 Task: Create a due date automation trigger when advanced on, the moment a card is due add fields with custom field "Resume" set to a date in this month.
Action: Mouse moved to (1165, 360)
Screenshot: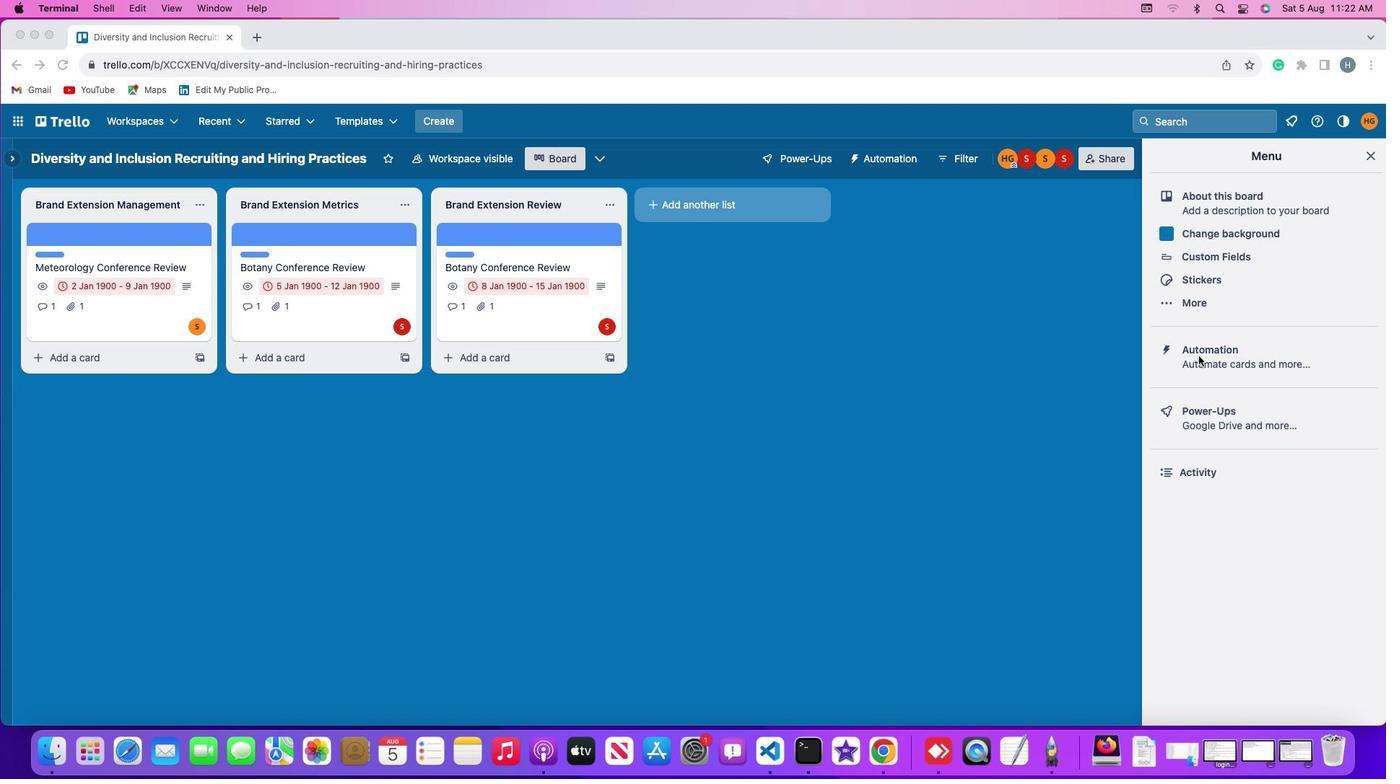 
Action: Mouse pressed left at (1165, 360)
Screenshot: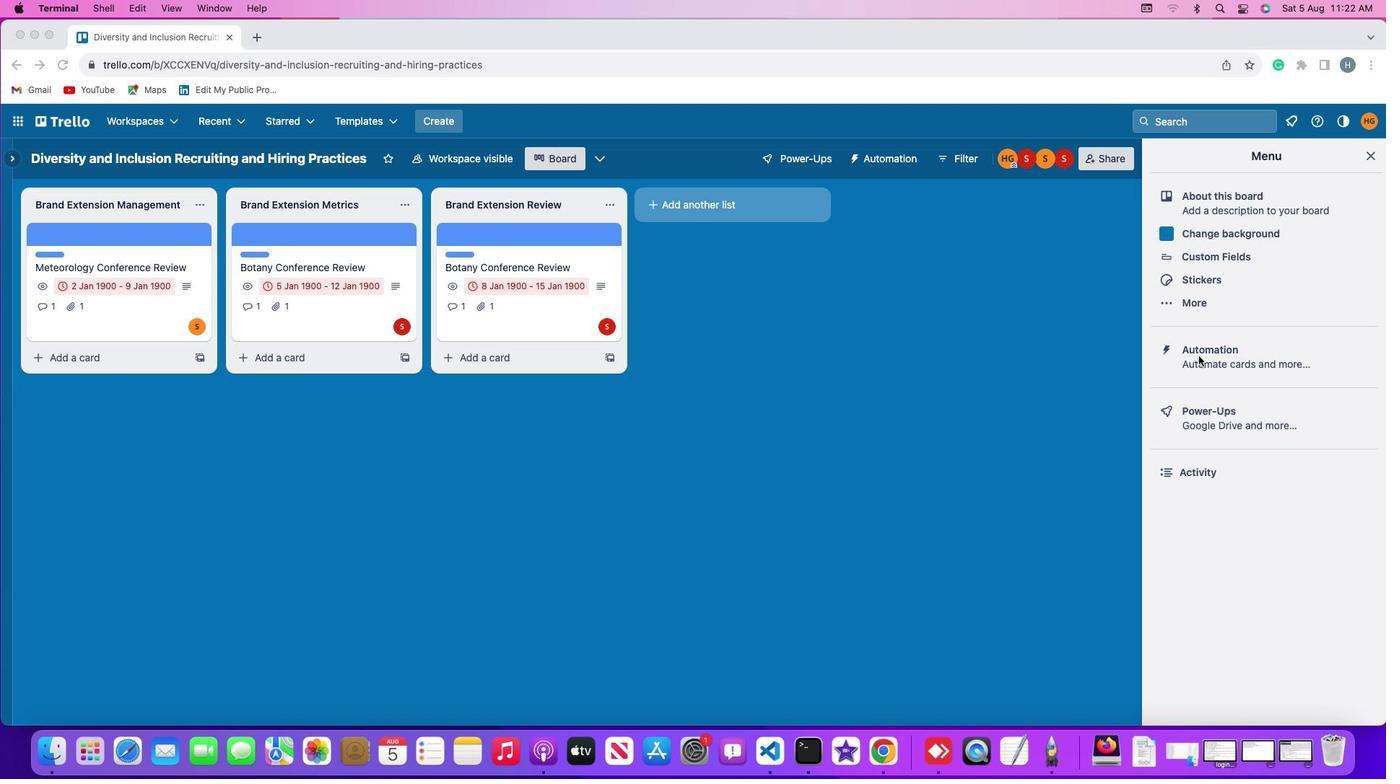
Action: Mouse pressed left at (1165, 360)
Screenshot: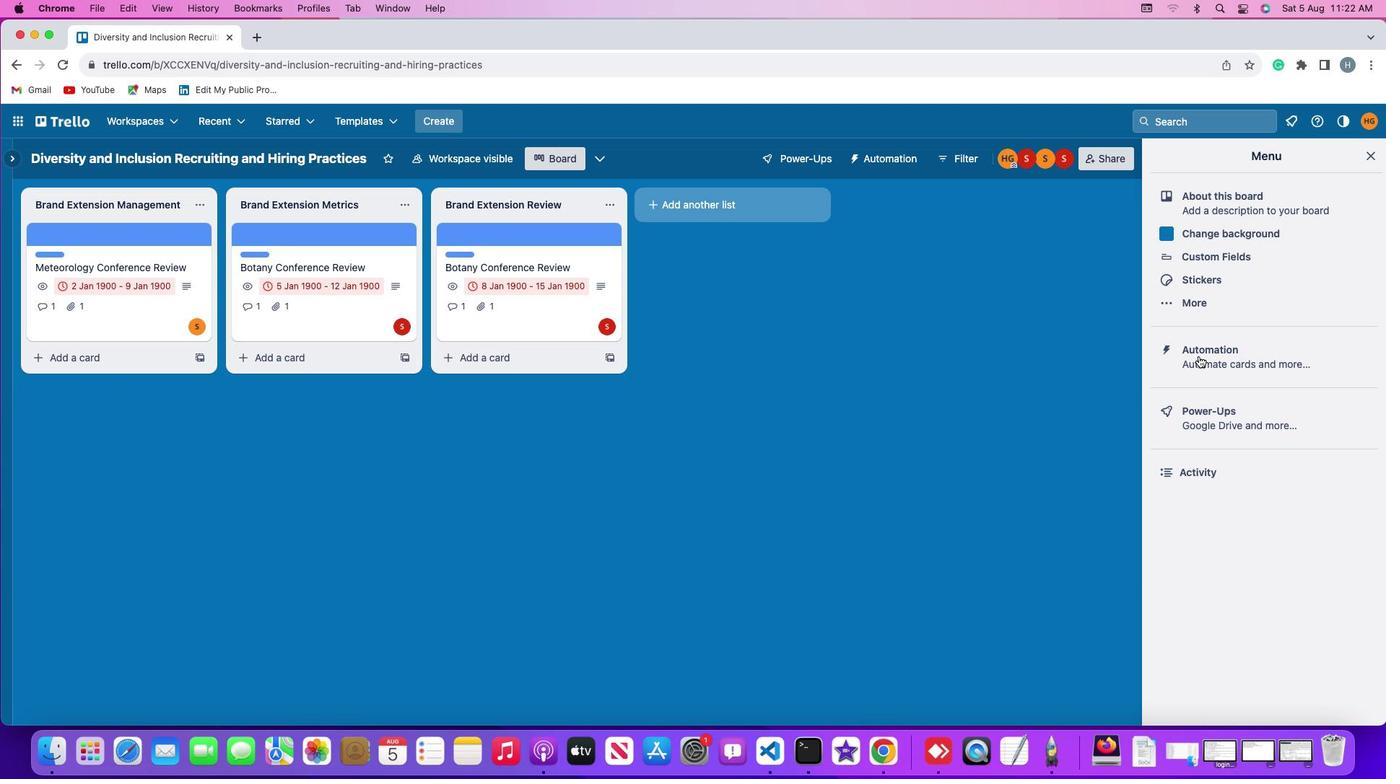 
Action: Mouse moved to (103, 349)
Screenshot: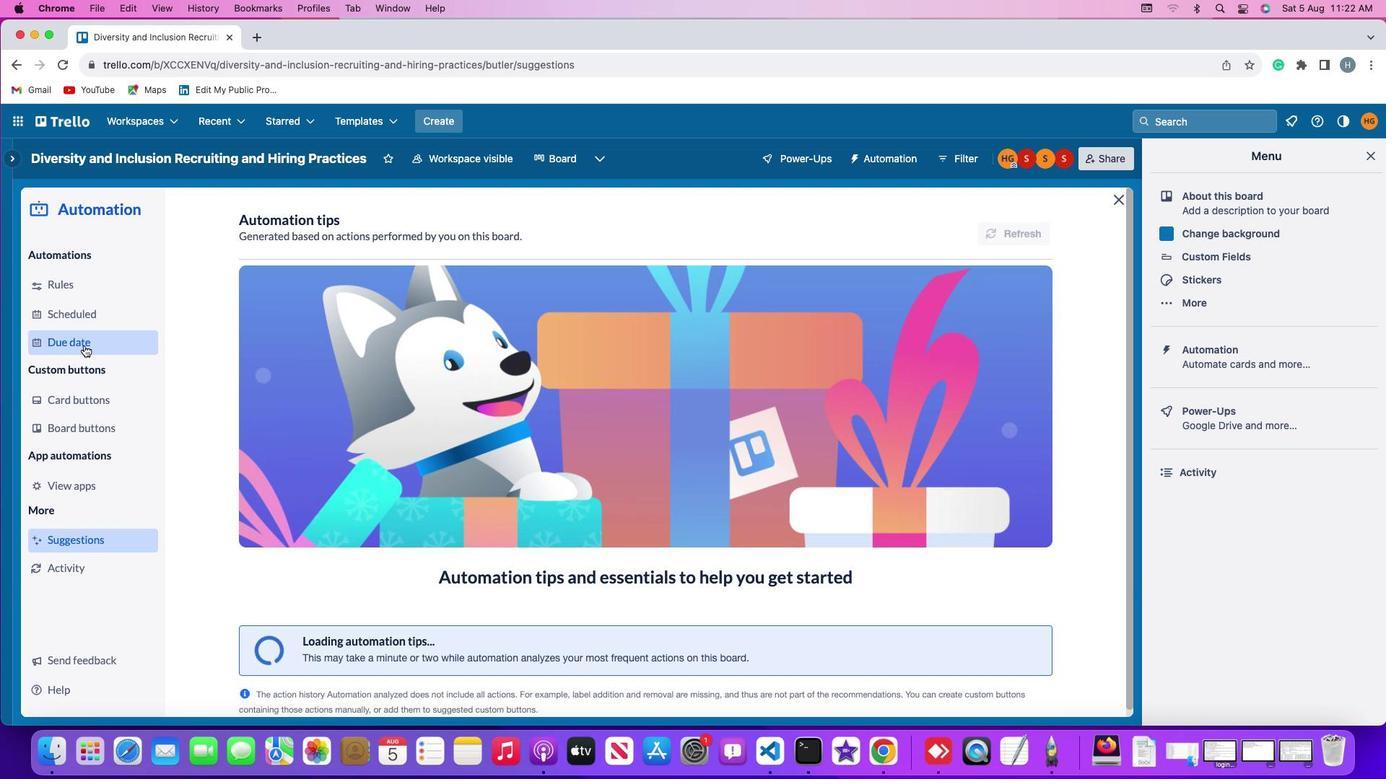 
Action: Mouse pressed left at (103, 349)
Screenshot: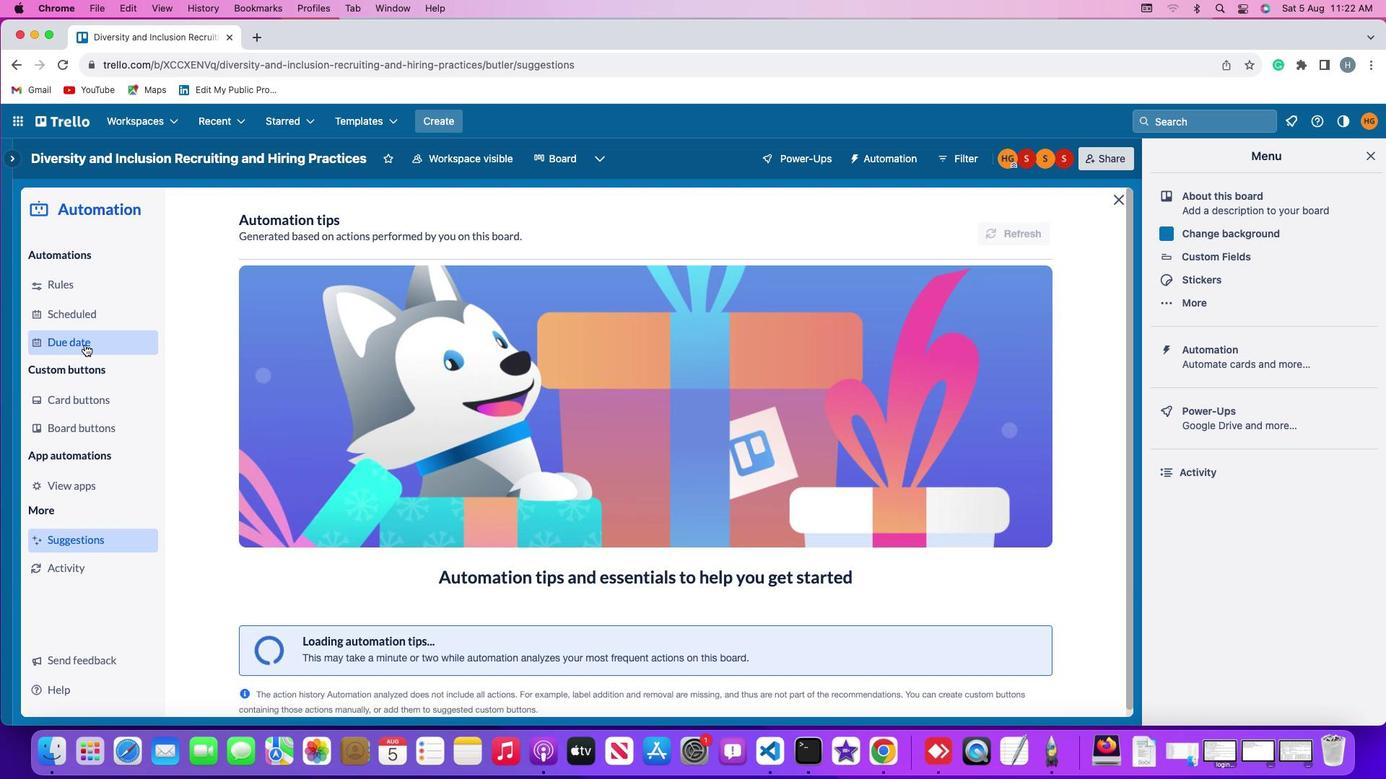 
Action: Mouse moved to (980, 227)
Screenshot: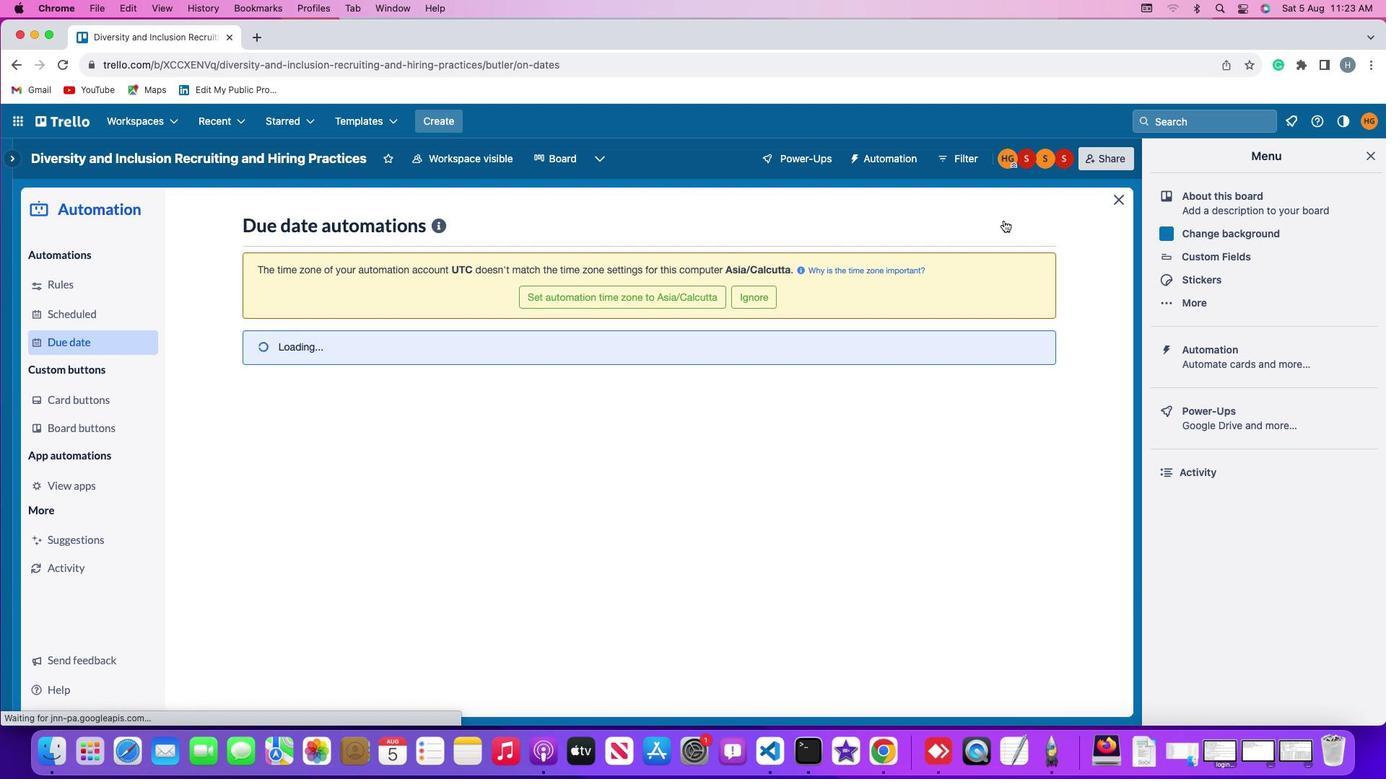 
Action: Mouse pressed left at (980, 227)
Screenshot: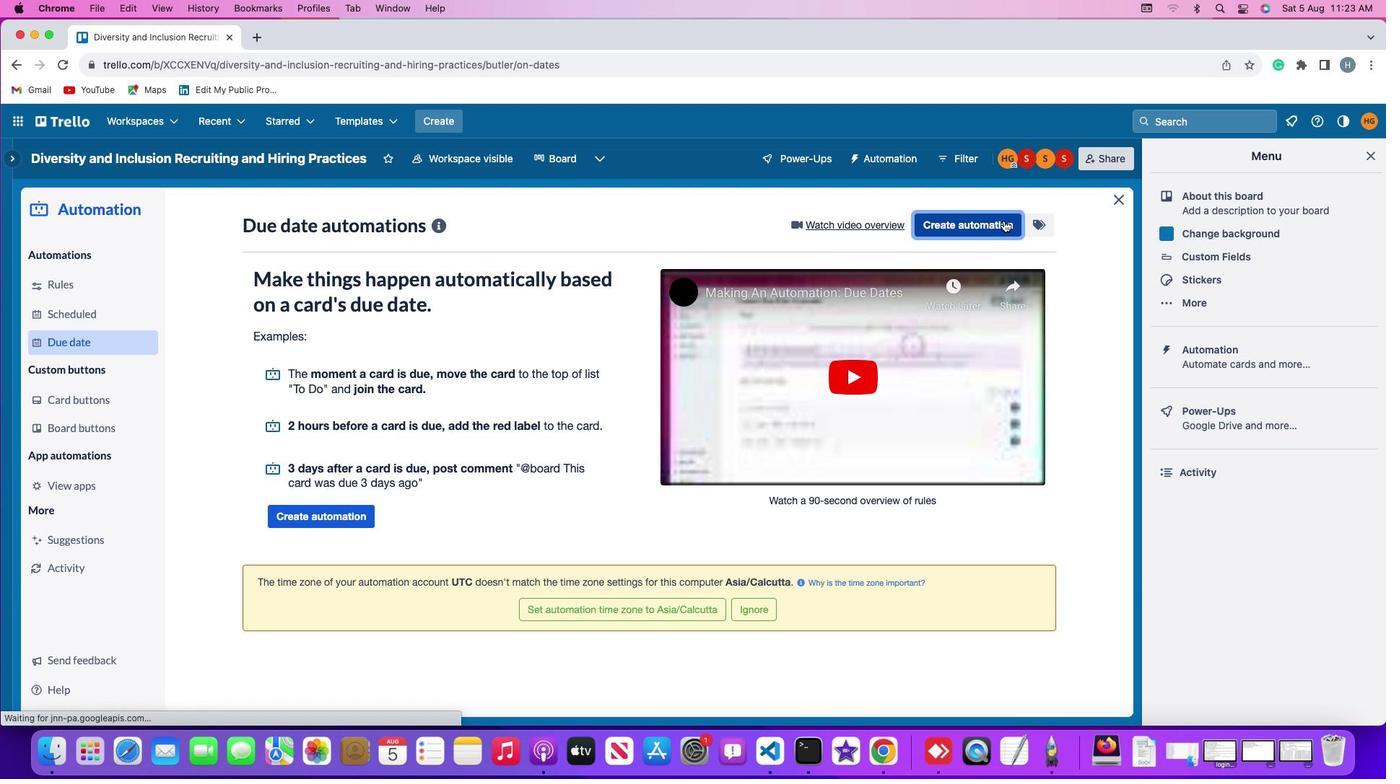 
Action: Mouse moved to (633, 367)
Screenshot: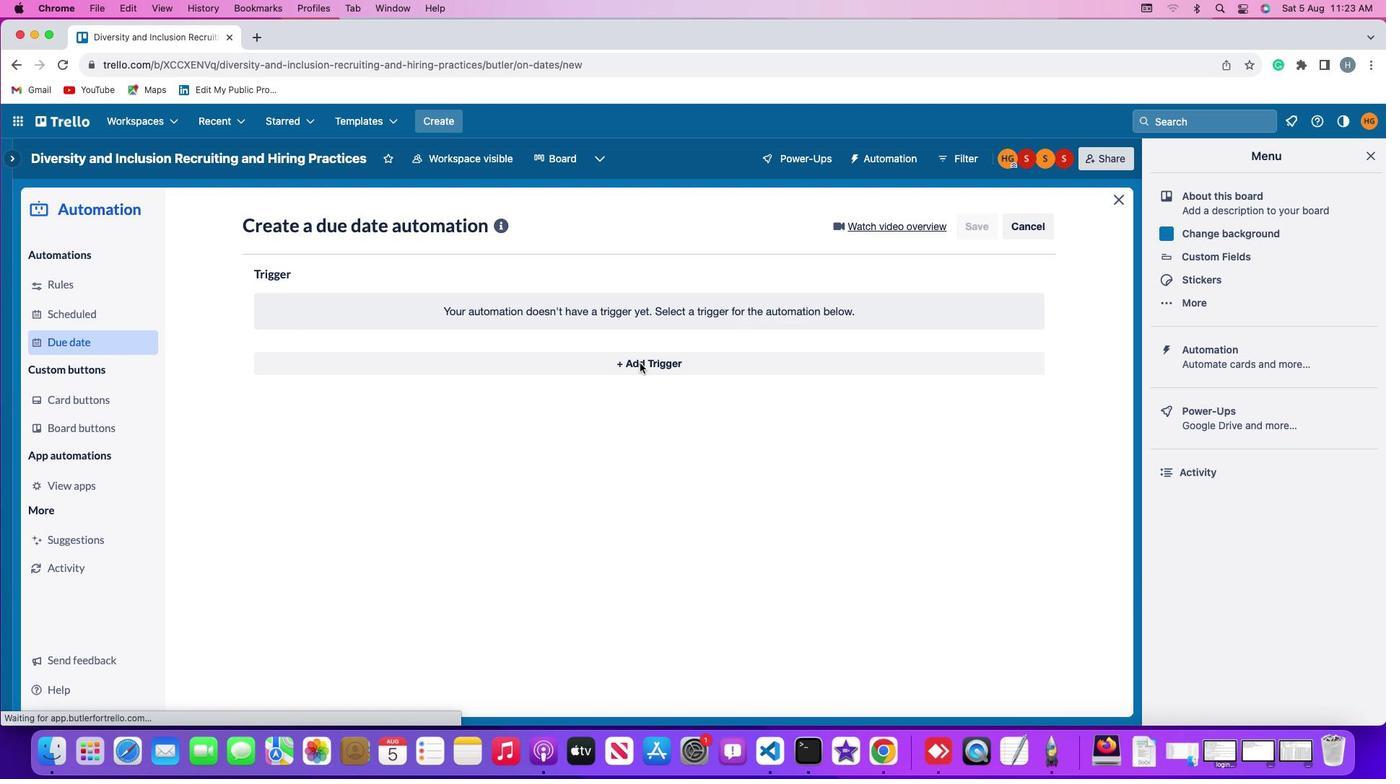 
Action: Mouse pressed left at (633, 367)
Screenshot: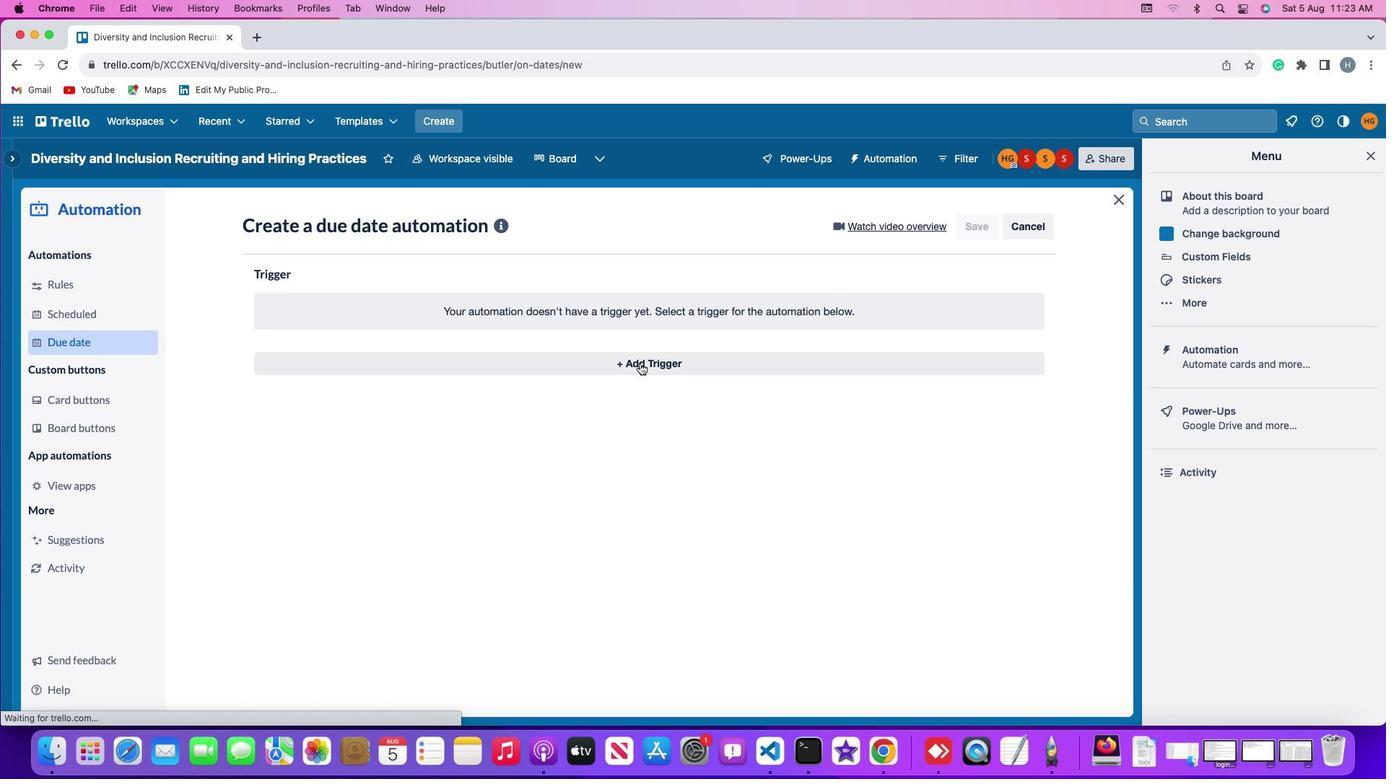 
Action: Mouse moved to (301, 532)
Screenshot: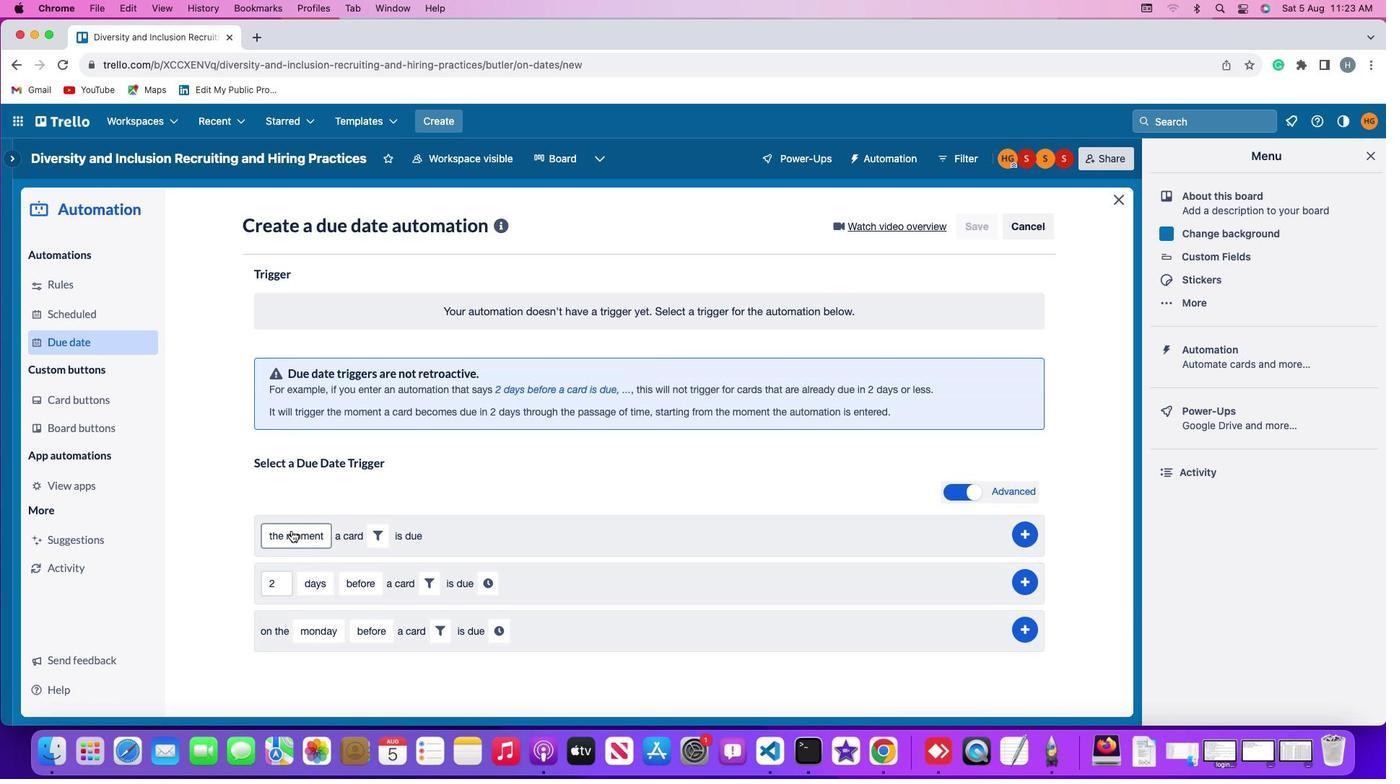 
Action: Mouse pressed left at (301, 532)
Screenshot: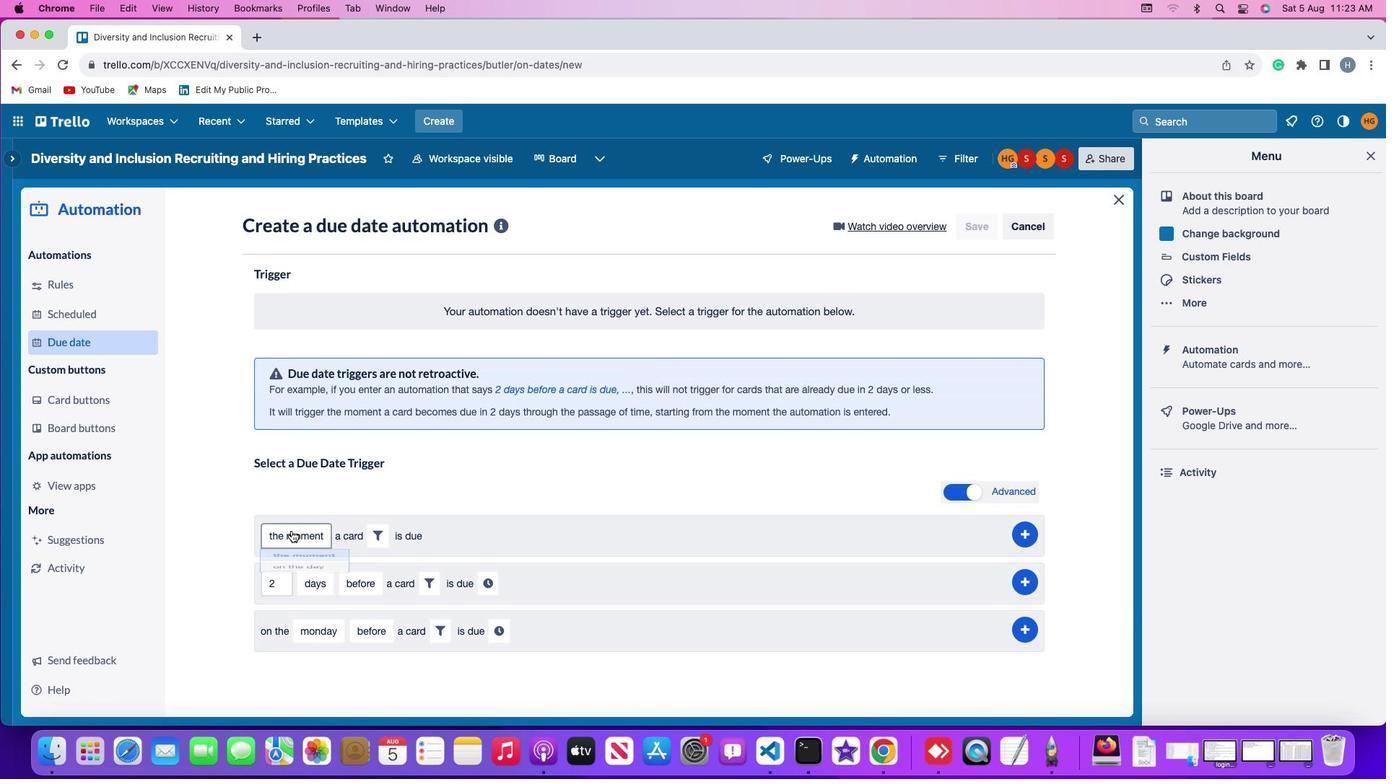 
Action: Mouse moved to (319, 559)
Screenshot: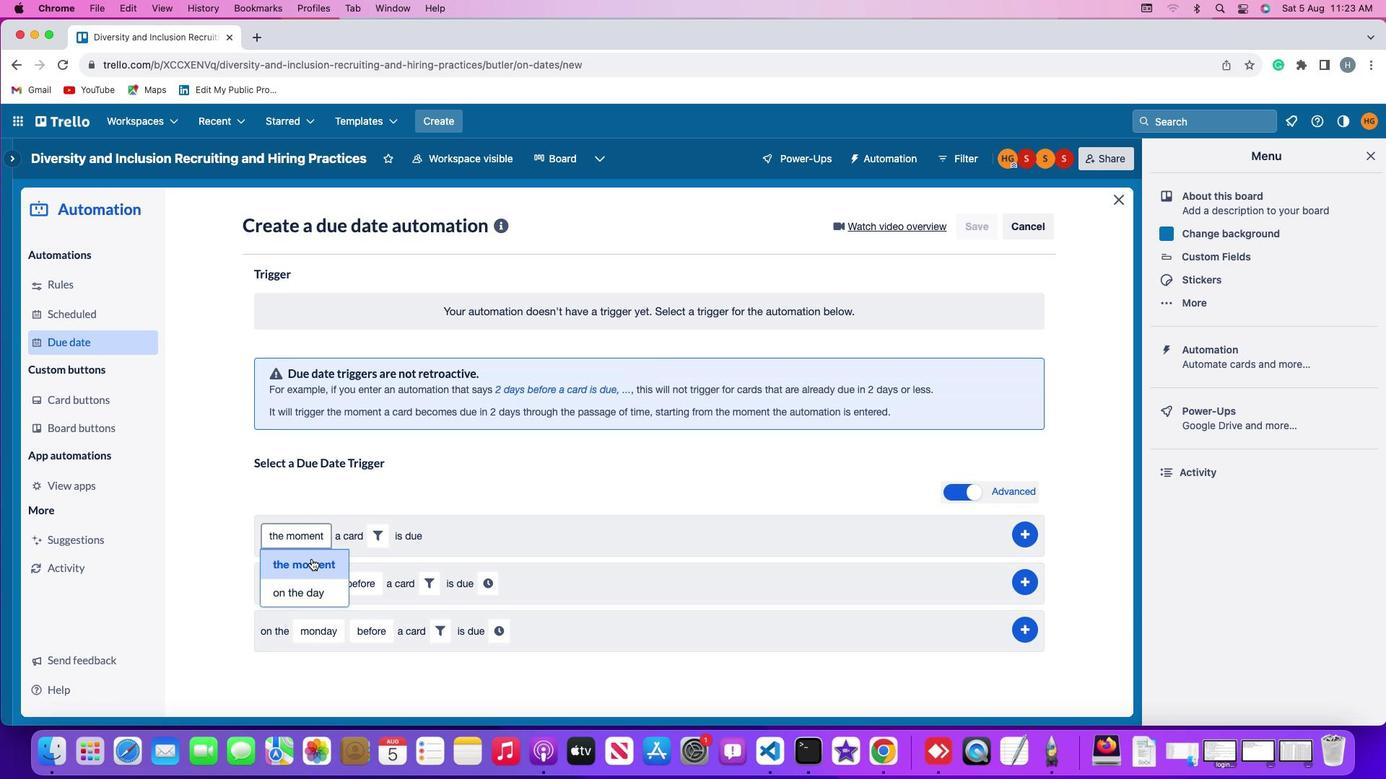 
Action: Mouse pressed left at (319, 559)
Screenshot: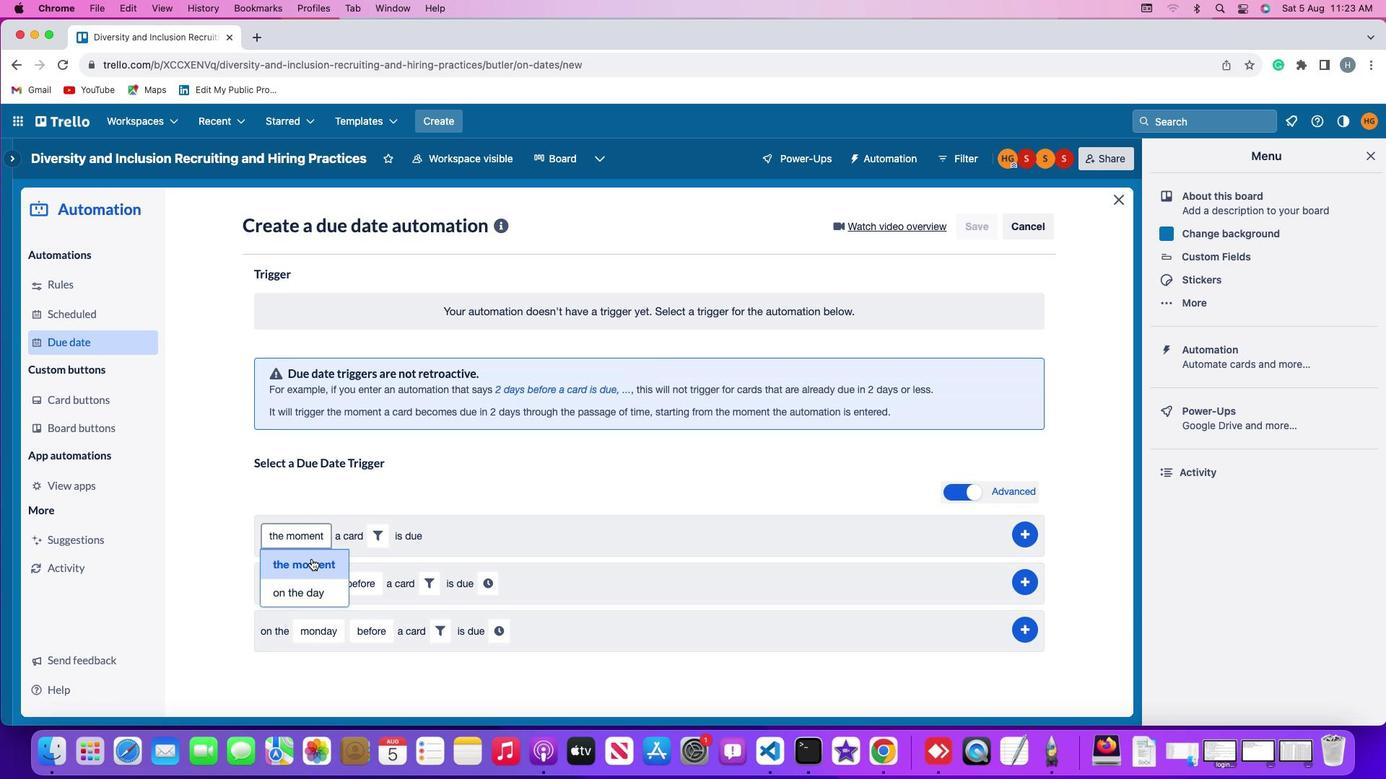 
Action: Mouse moved to (385, 537)
Screenshot: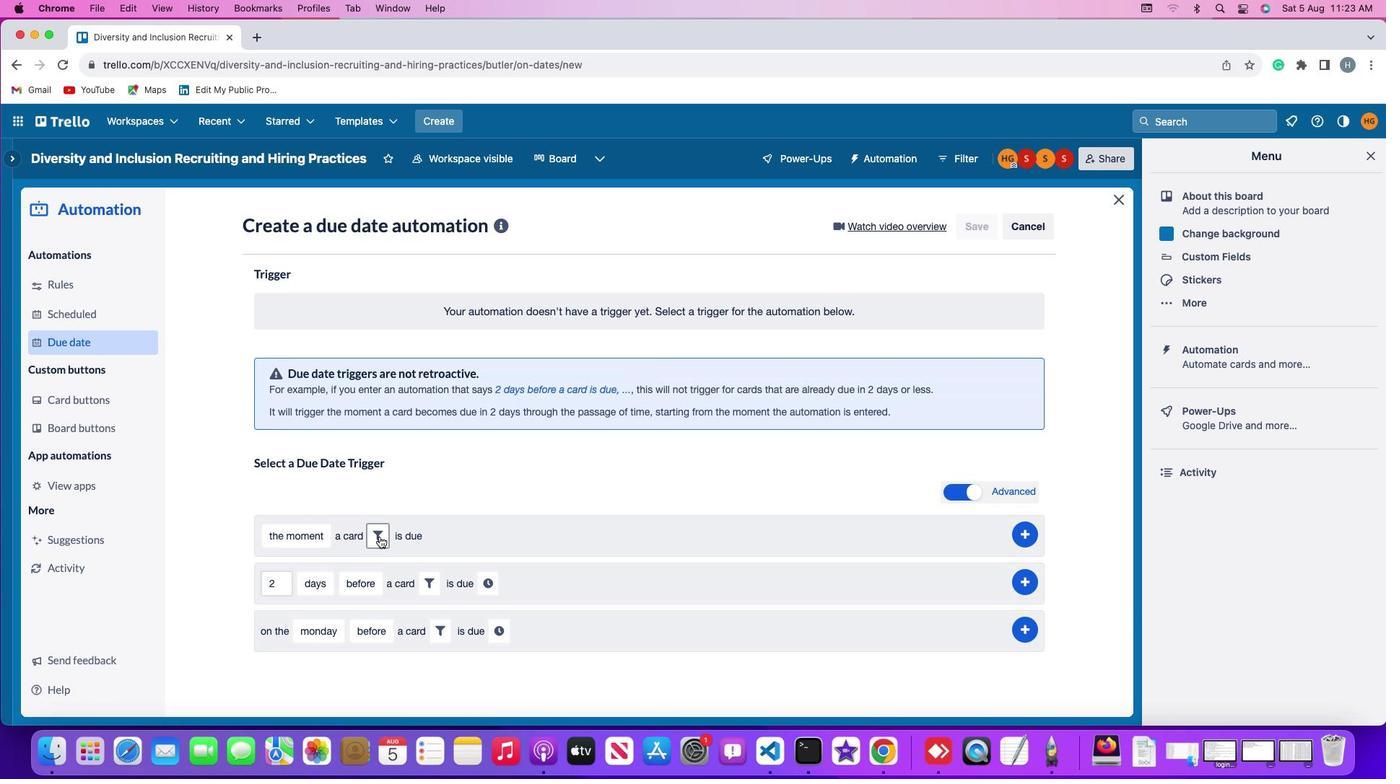 
Action: Mouse pressed left at (385, 537)
Screenshot: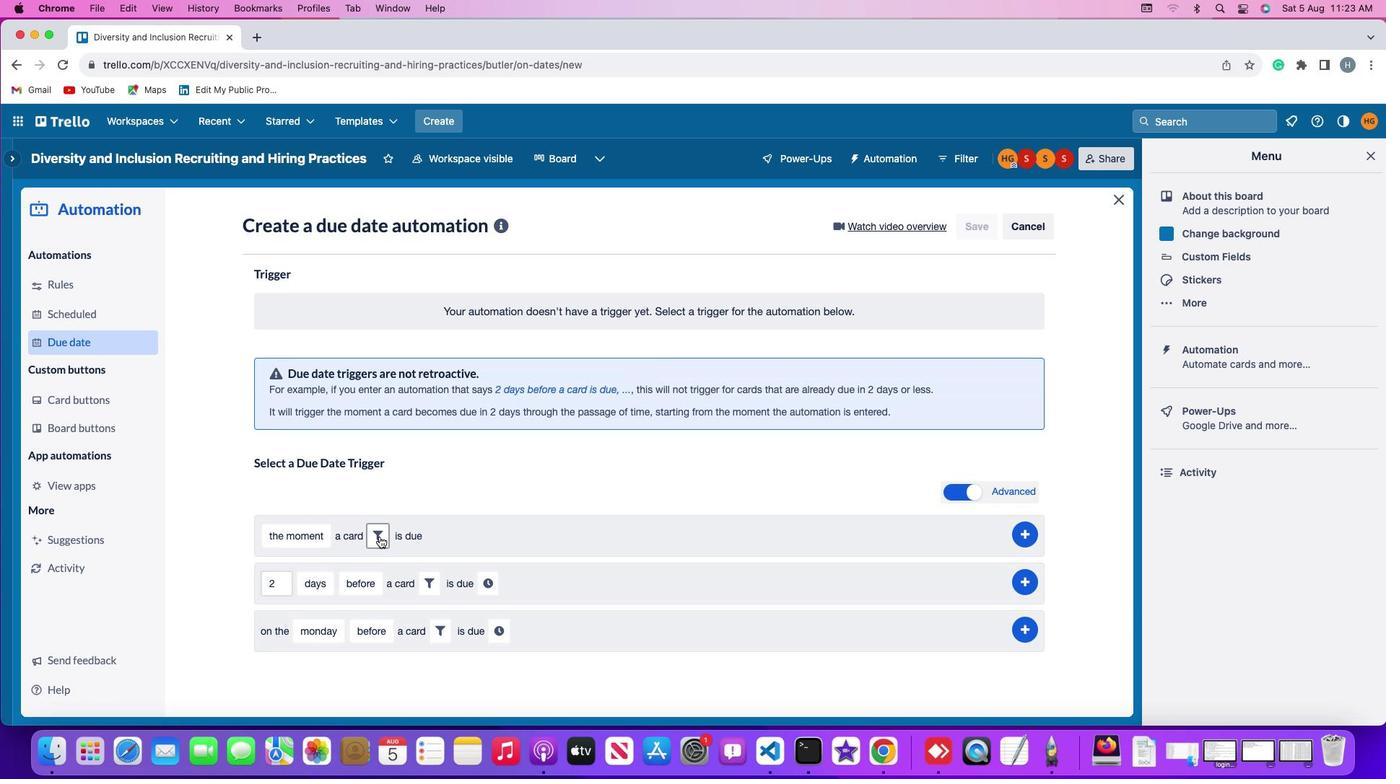 
Action: Mouse moved to (615, 580)
Screenshot: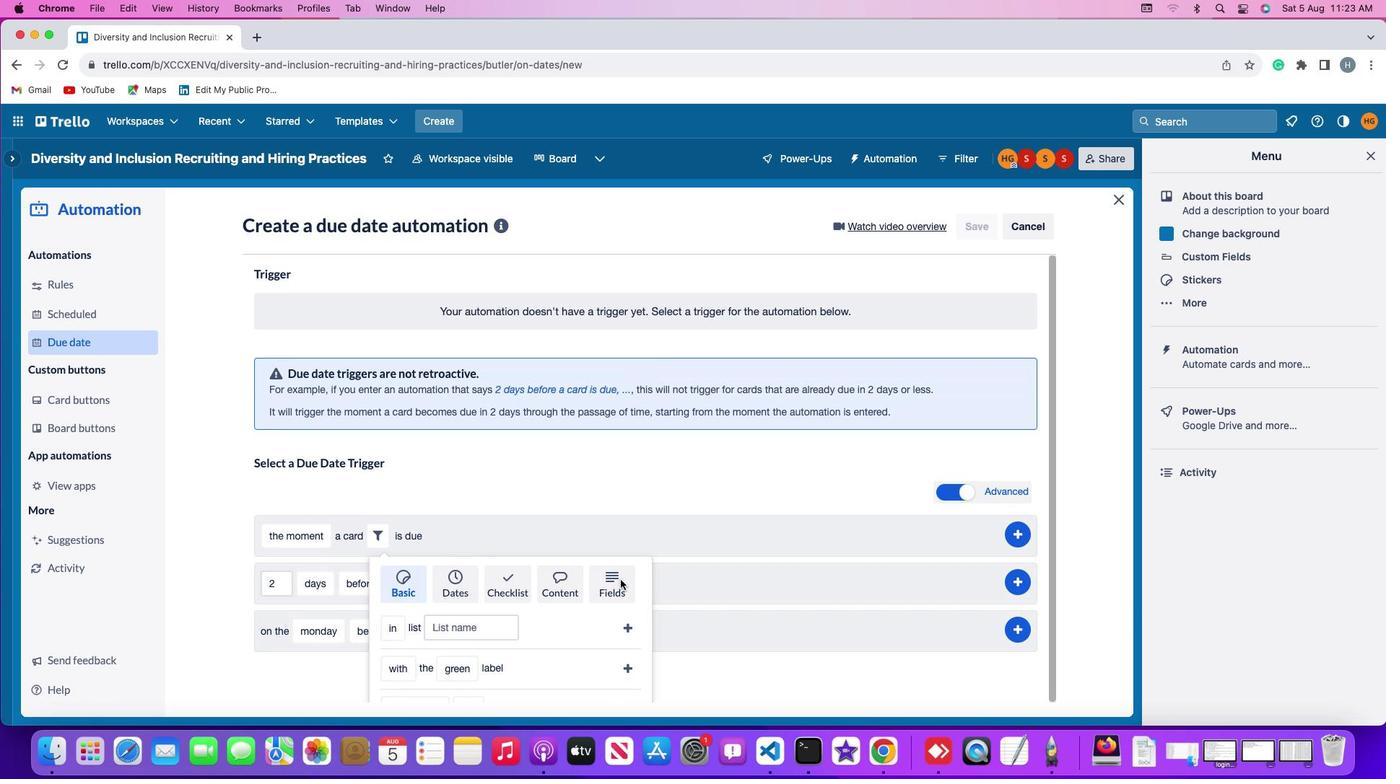 
Action: Mouse pressed left at (615, 580)
Screenshot: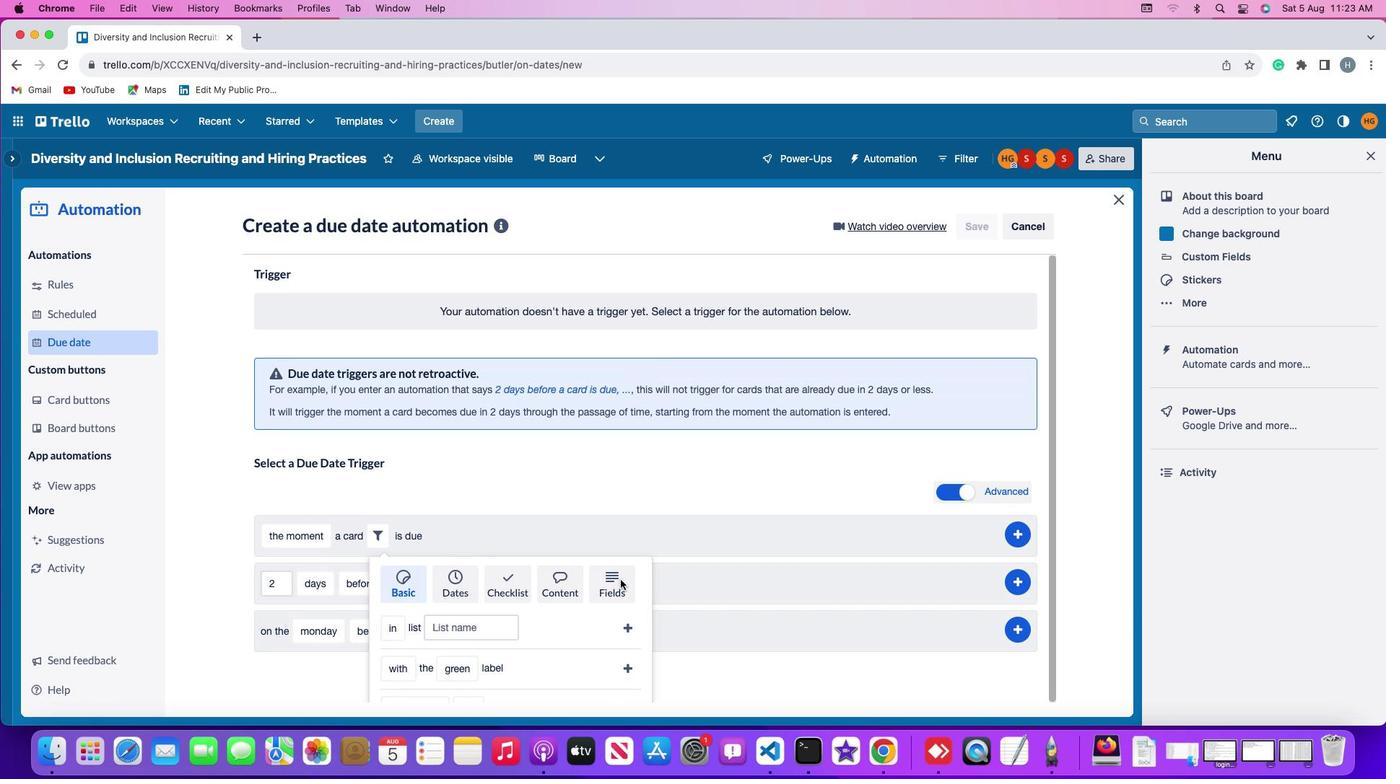 
Action: Mouse scrolled (615, 580) with delta (23, 10)
Screenshot: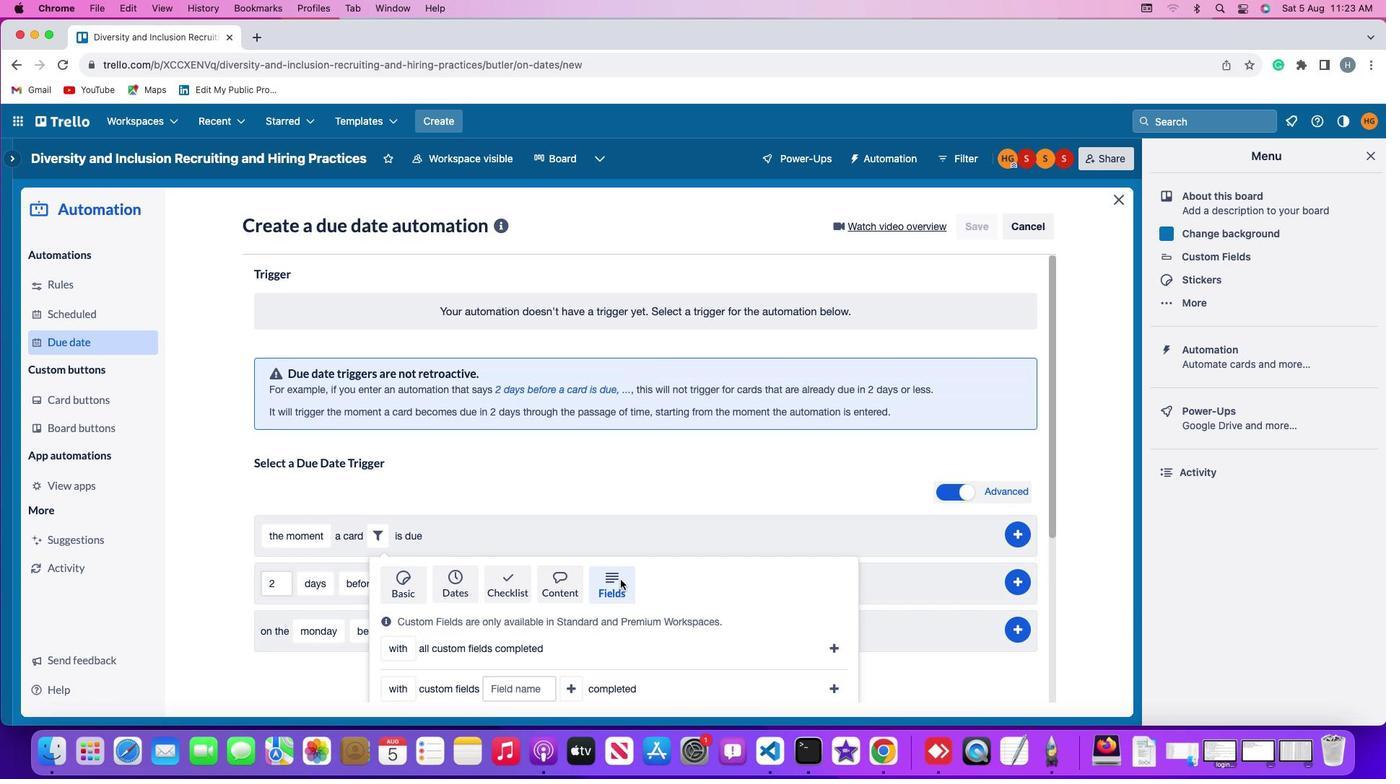
Action: Mouse scrolled (615, 580) with delta (23, 10)
Screenshot: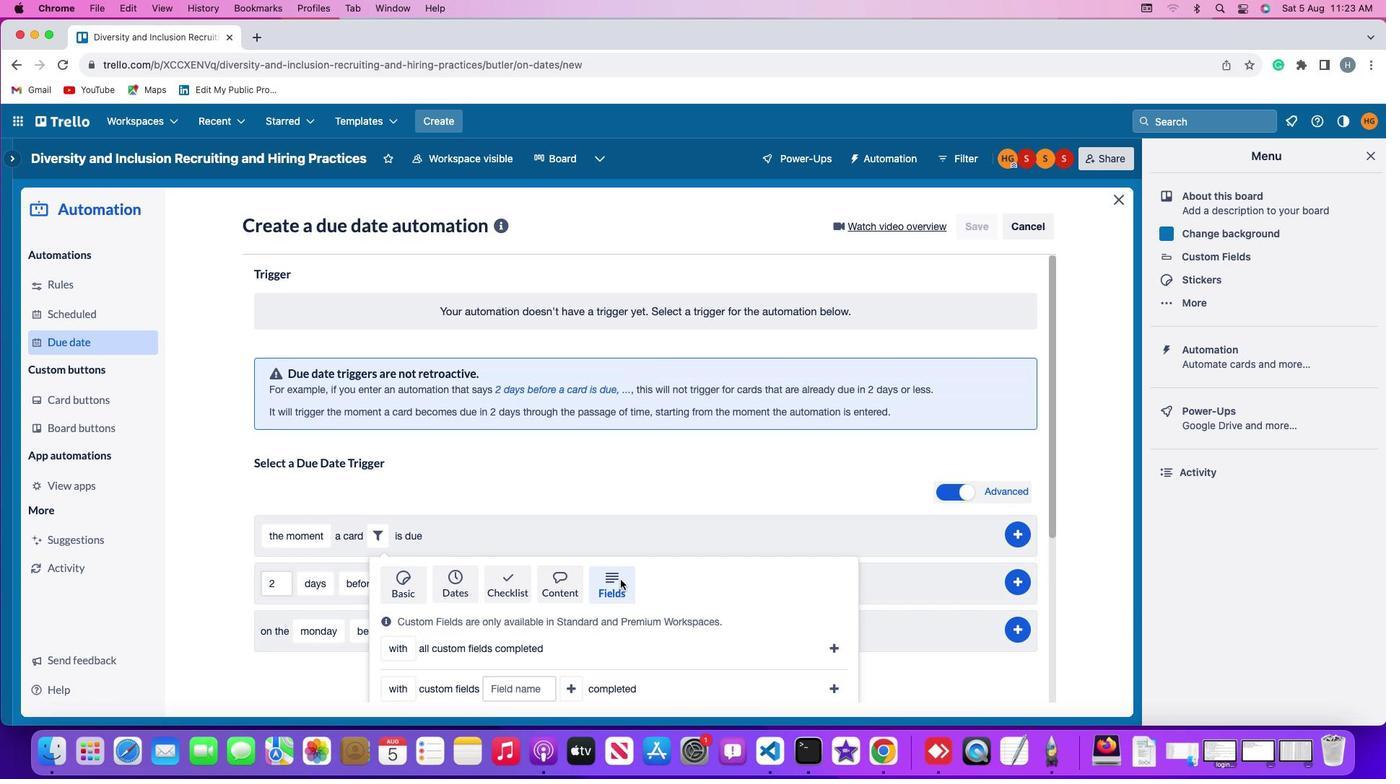 
Action: Mouse scrolled (615, 580) with delta (23, 7)
Screenshot: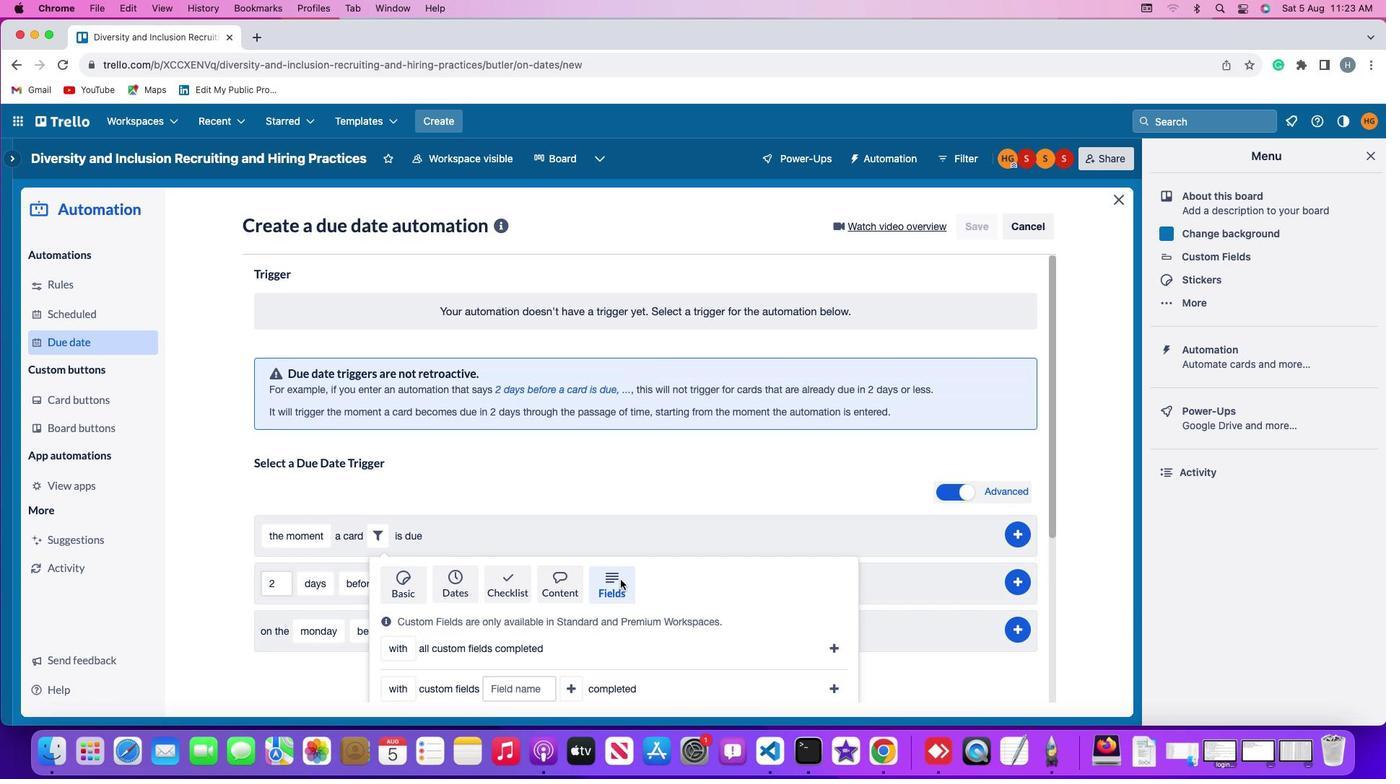
Action: Mouse scrolled (615, 580) with delta (23, 7)
Screenshot: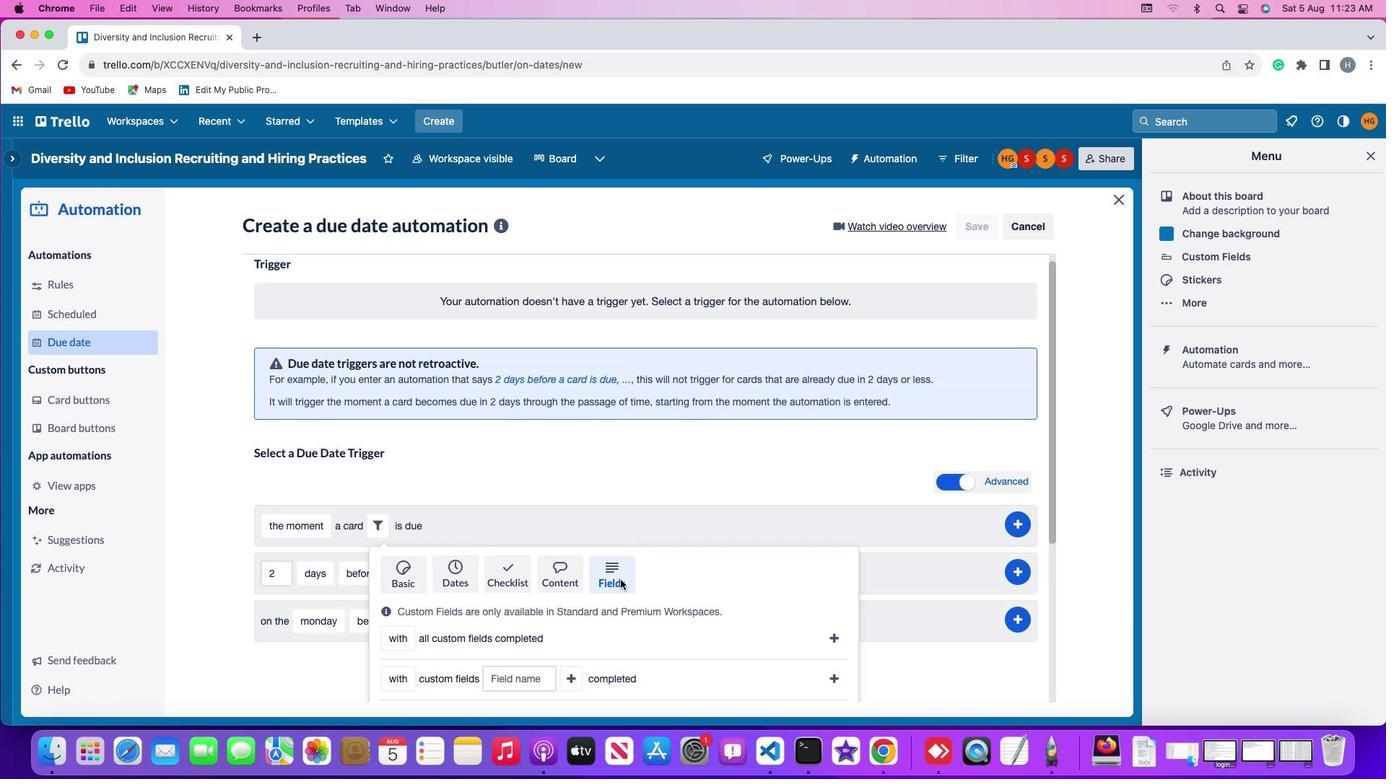 
Action: Mouse scrolled (615, 580) with delta (23, 6)
Screenshot: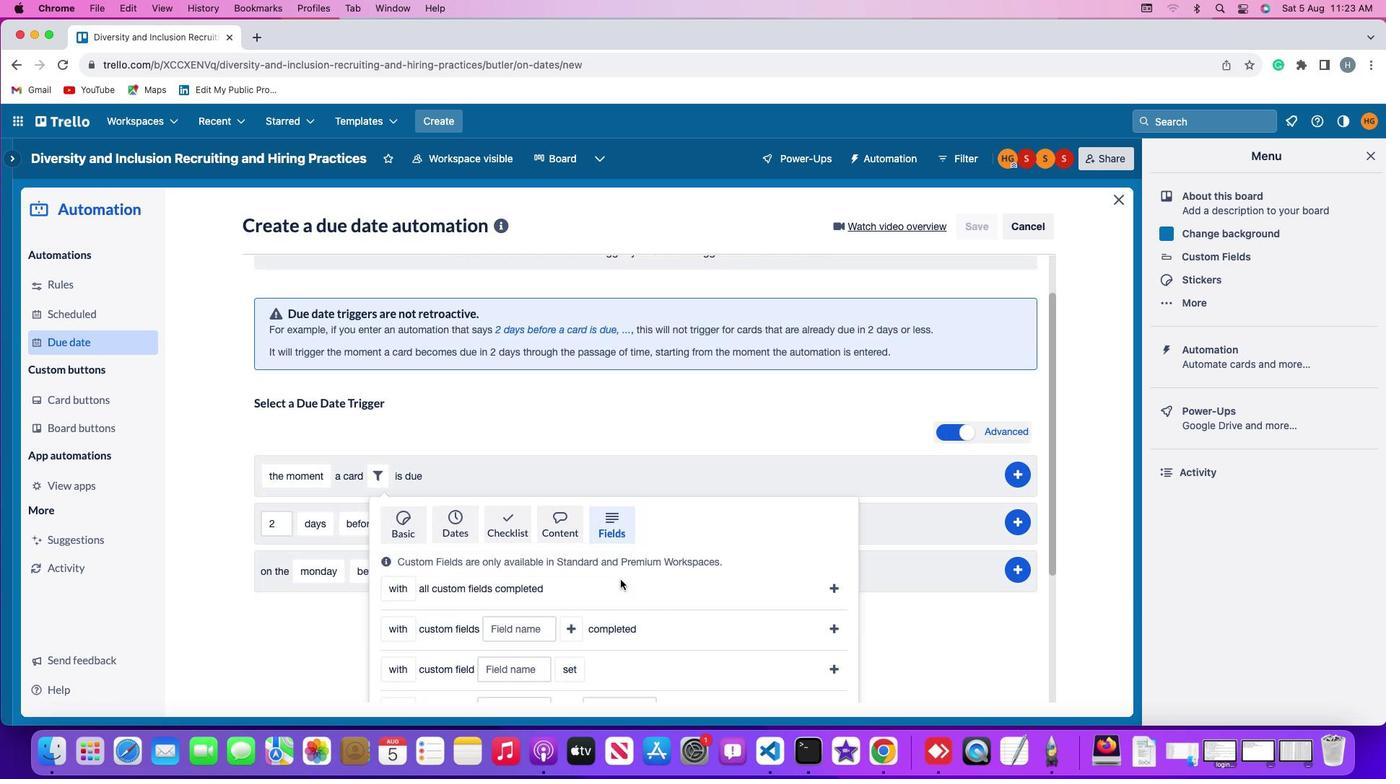
Action: Mouse scrolled (615, 580) with delta (23, 5)
Screenshot: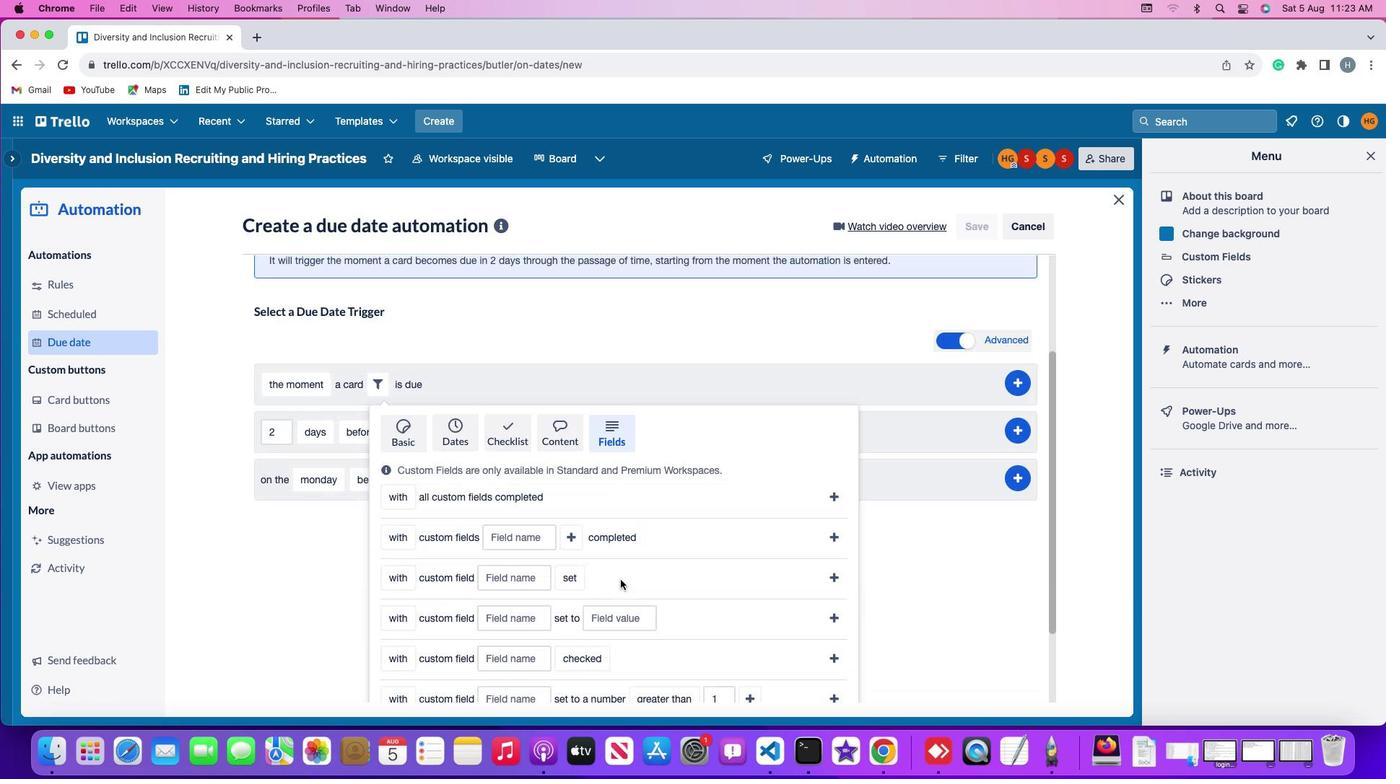 
Action: Mouse scrolled (615, 580) with delta (23, 10)
Screenshot: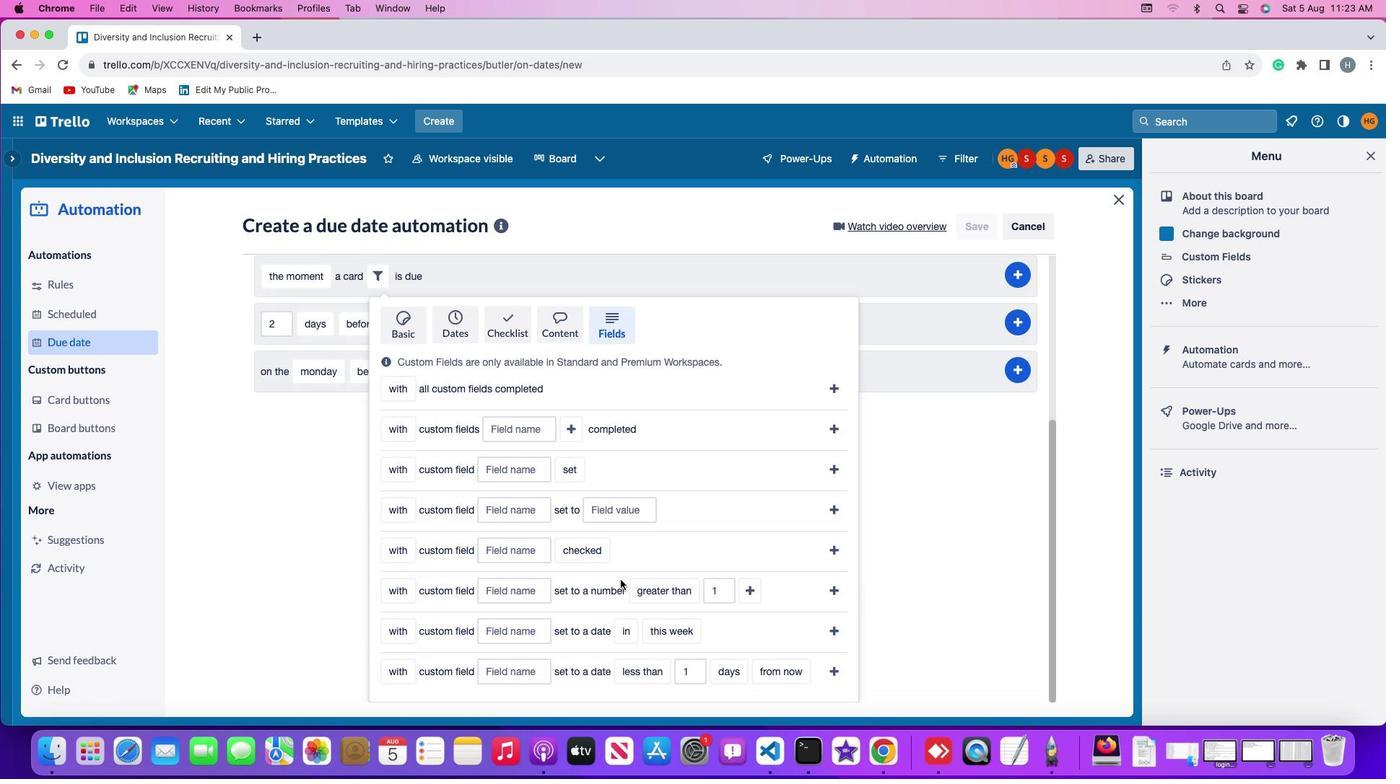 
Action: Mouse scrolled (615, 580) with delta (23, 10)
Screenshot: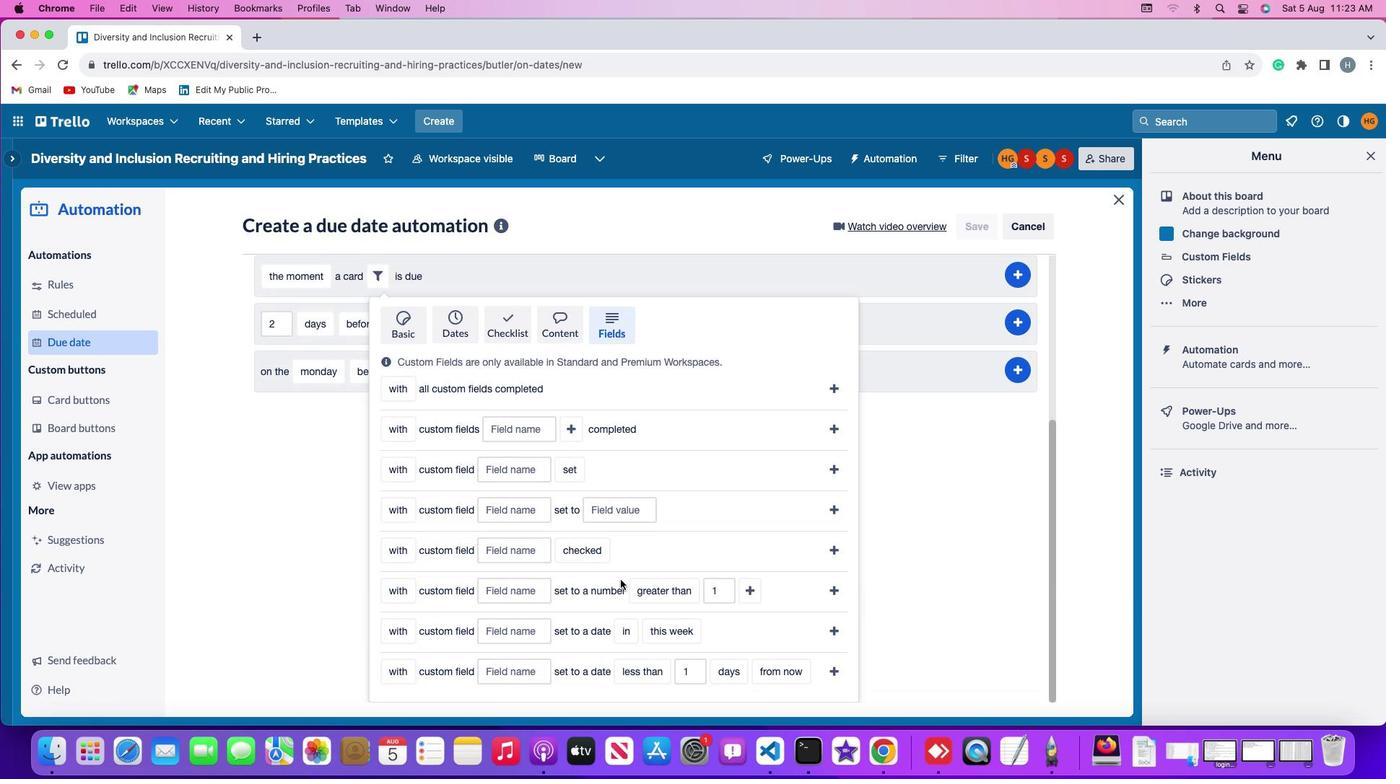 
Action: Mouse scrolled (615, 580) with delta (23, 8)
Screenshot: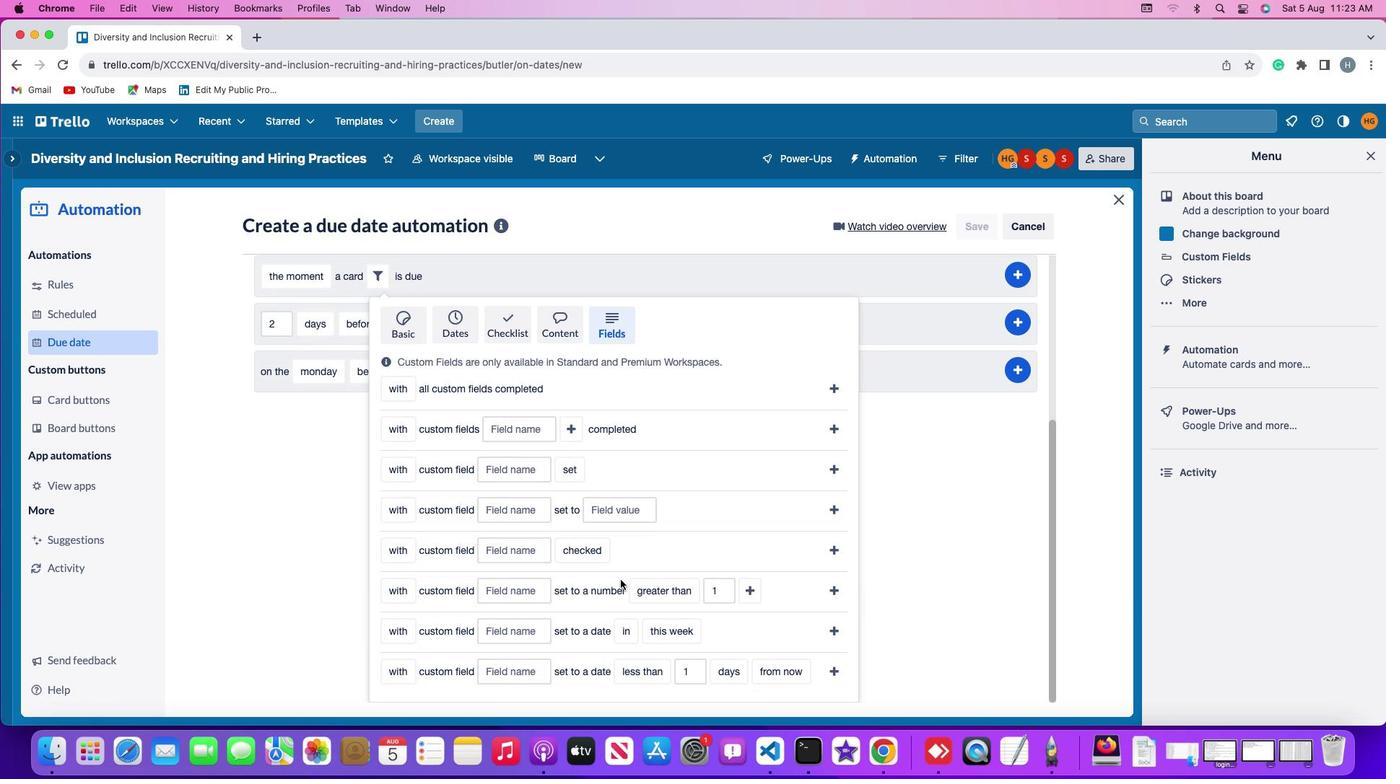 
Action: Mouse moved to (405, 625)
Screenshot: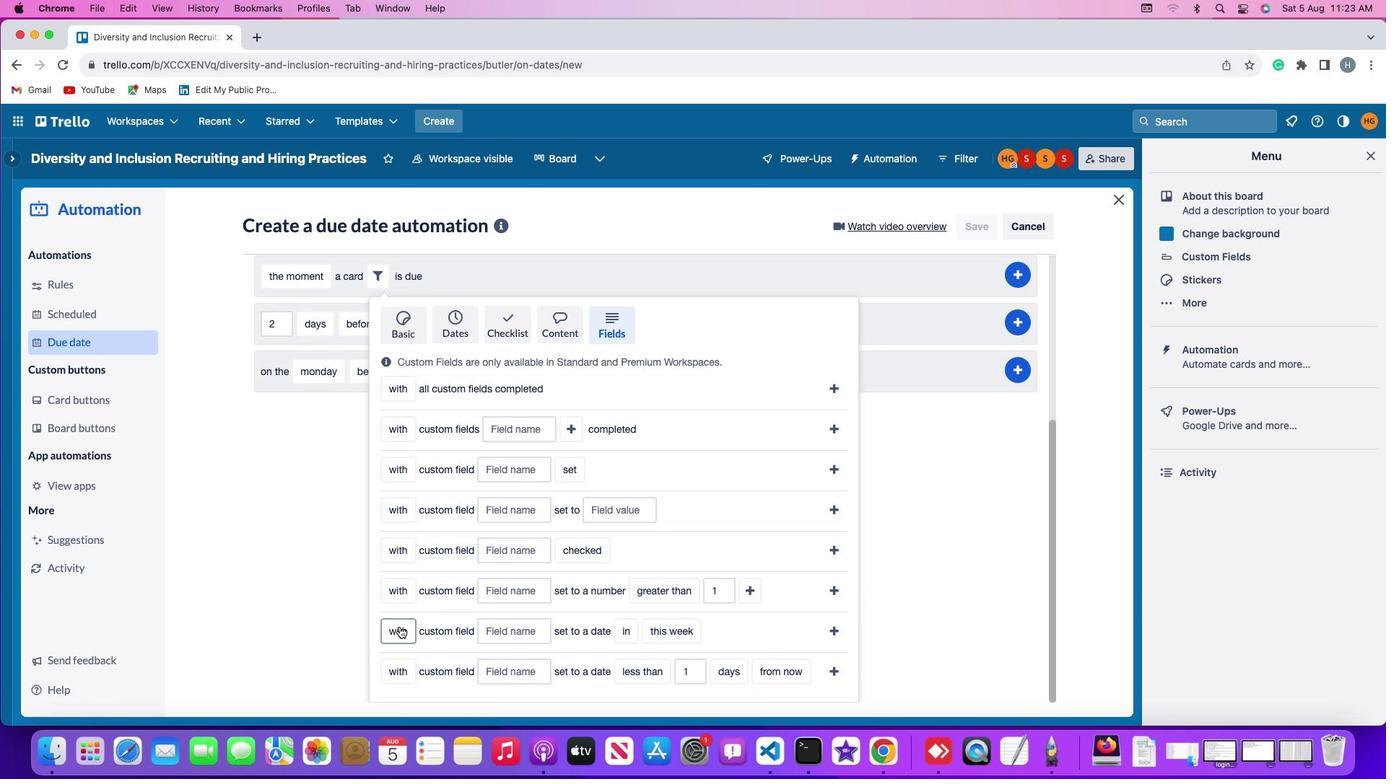 
Action: Mouse pressed left at (405, 625)
Screenshot: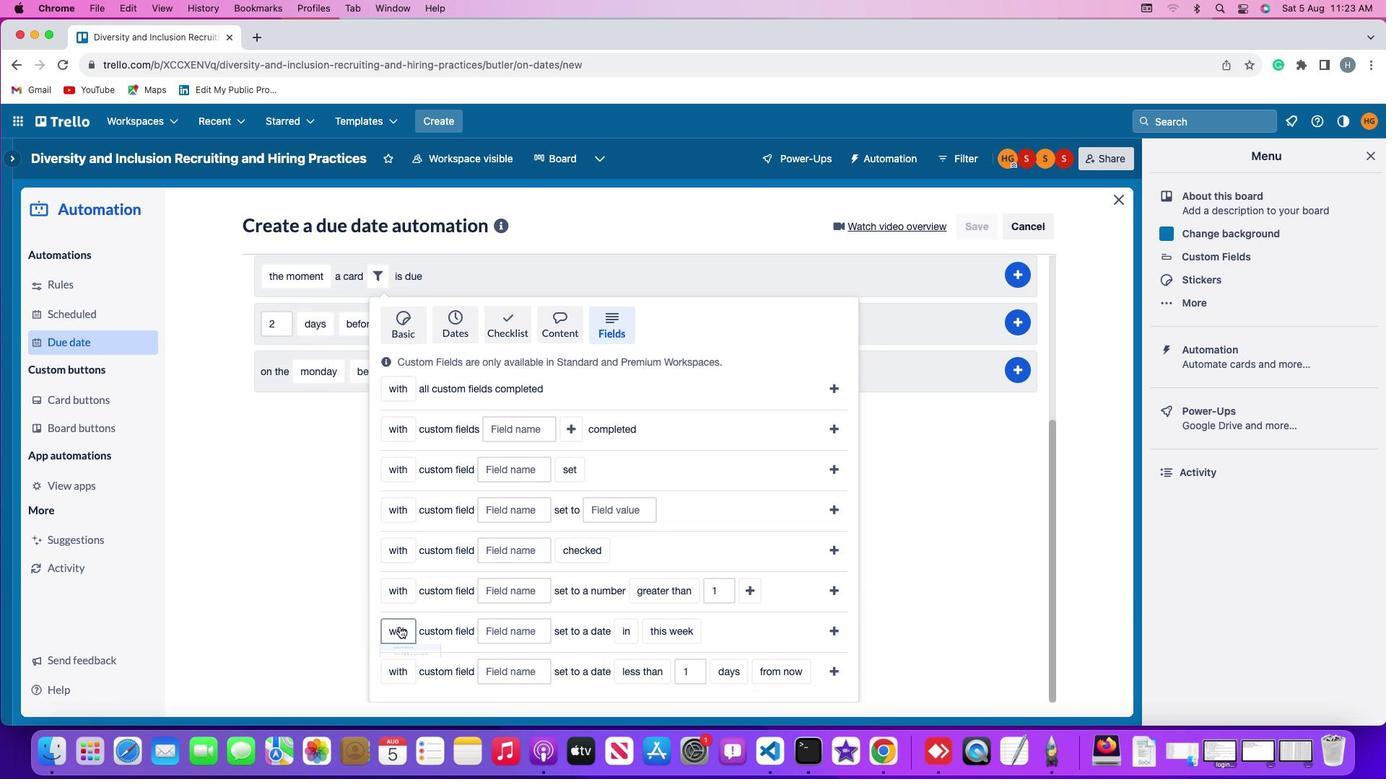 
Action: Mouse moved to (414, 654)
Screenshot: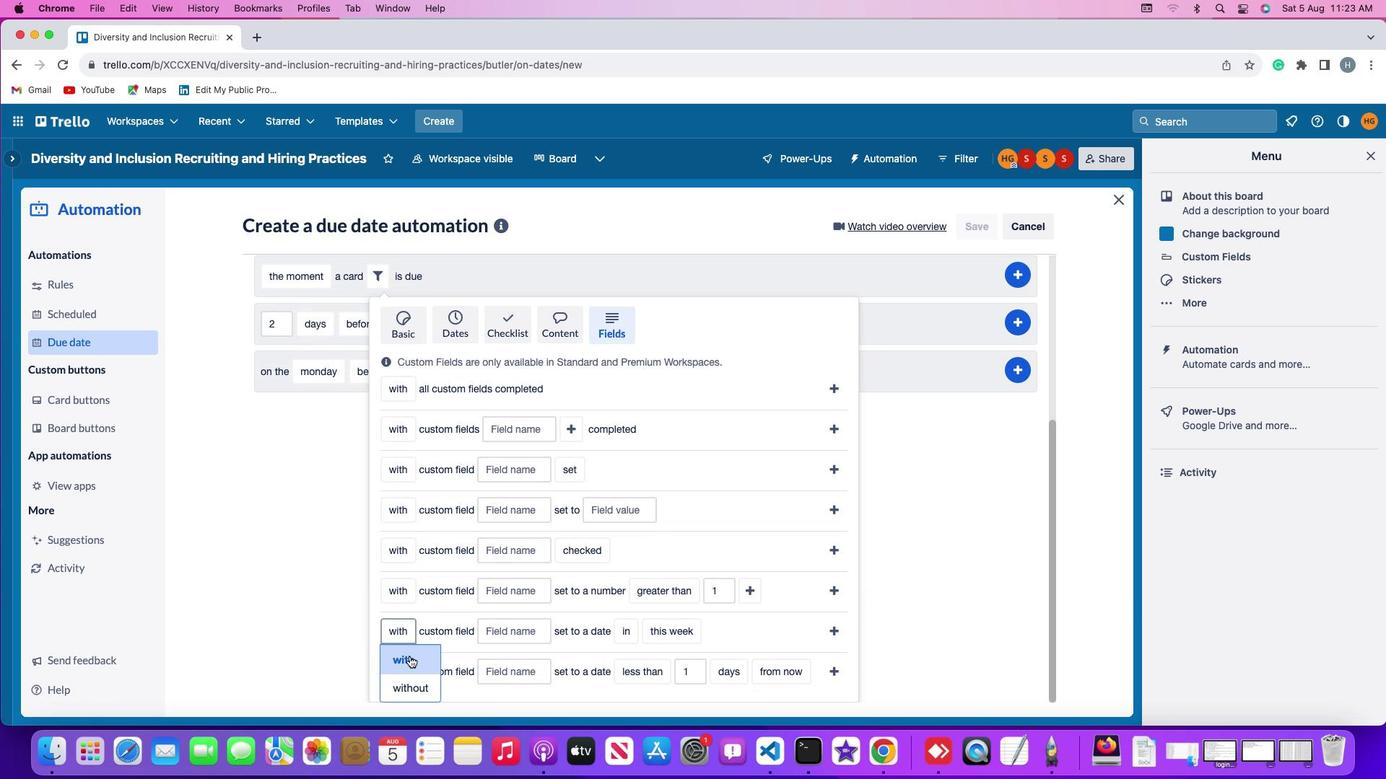 
Action: Mouse pressed left at (414, 654)
Screenshot: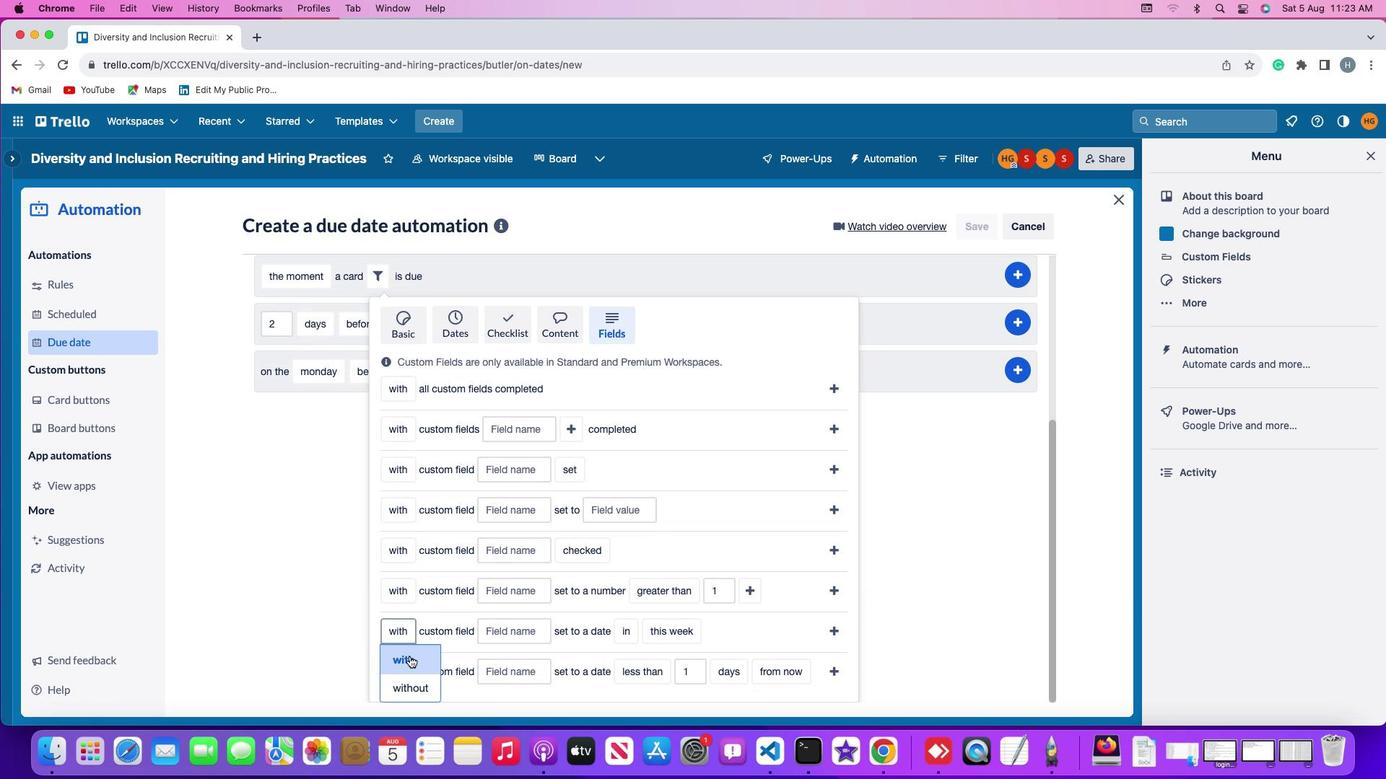 
Action: Mouse moved to (503, 627)
Screenshot: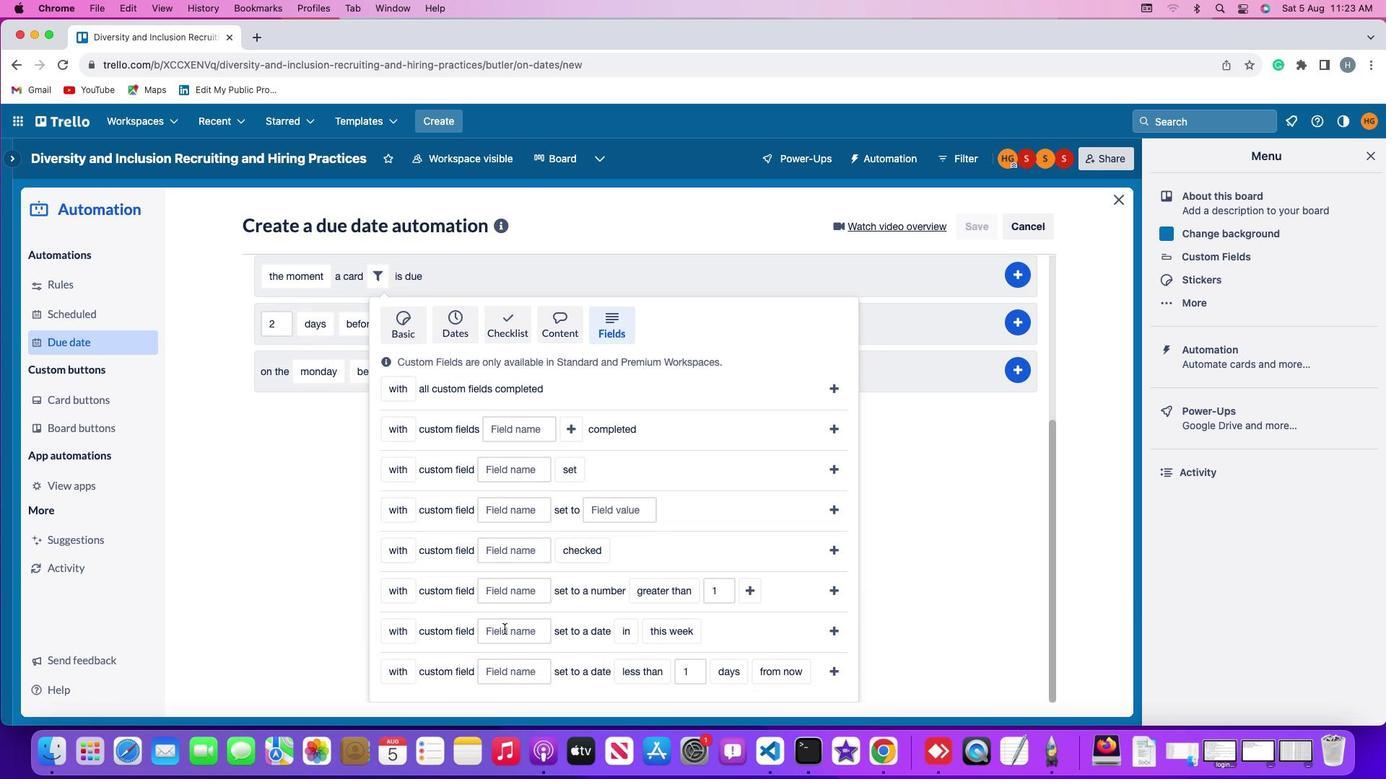 
Action: Mouse pressed left at (503, 627)
Screenshot: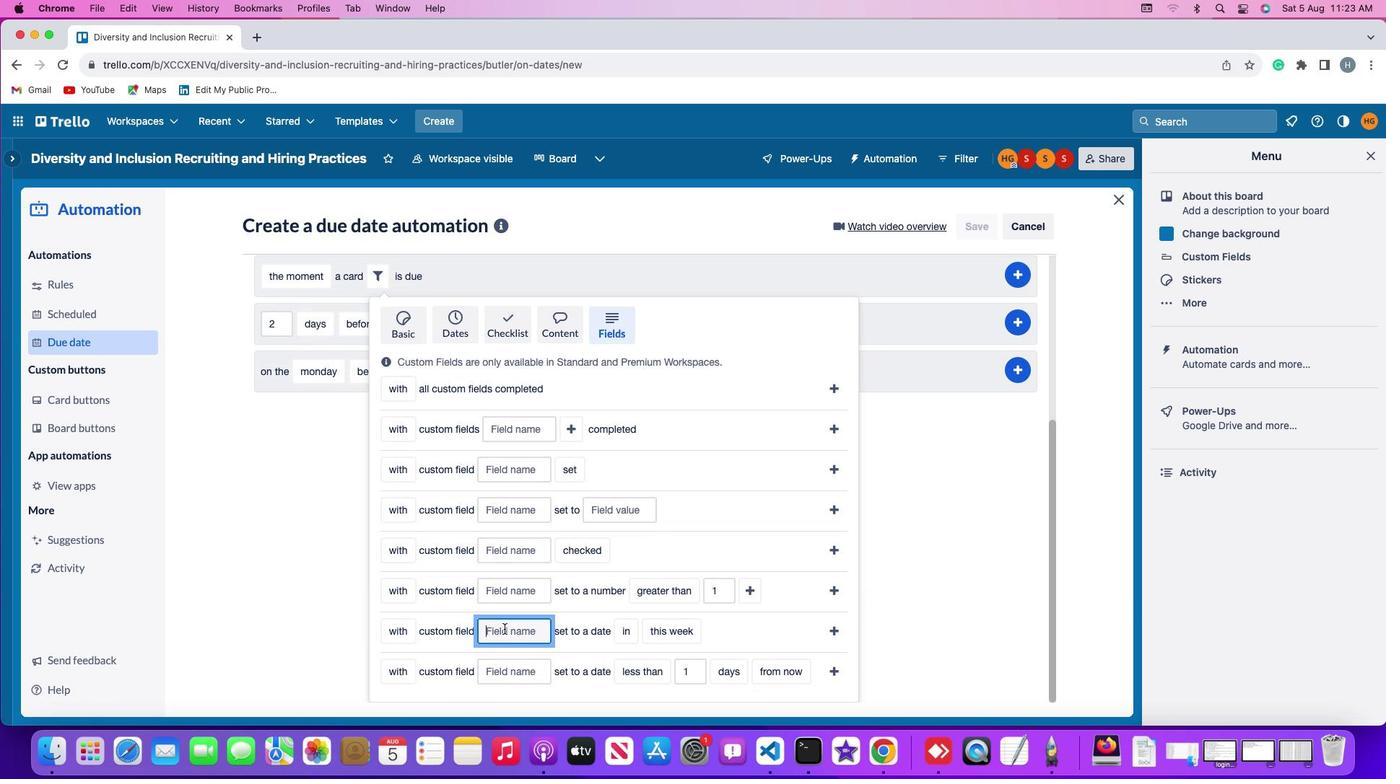 
Action: Mouse moved to (507, 628)
Screenshot: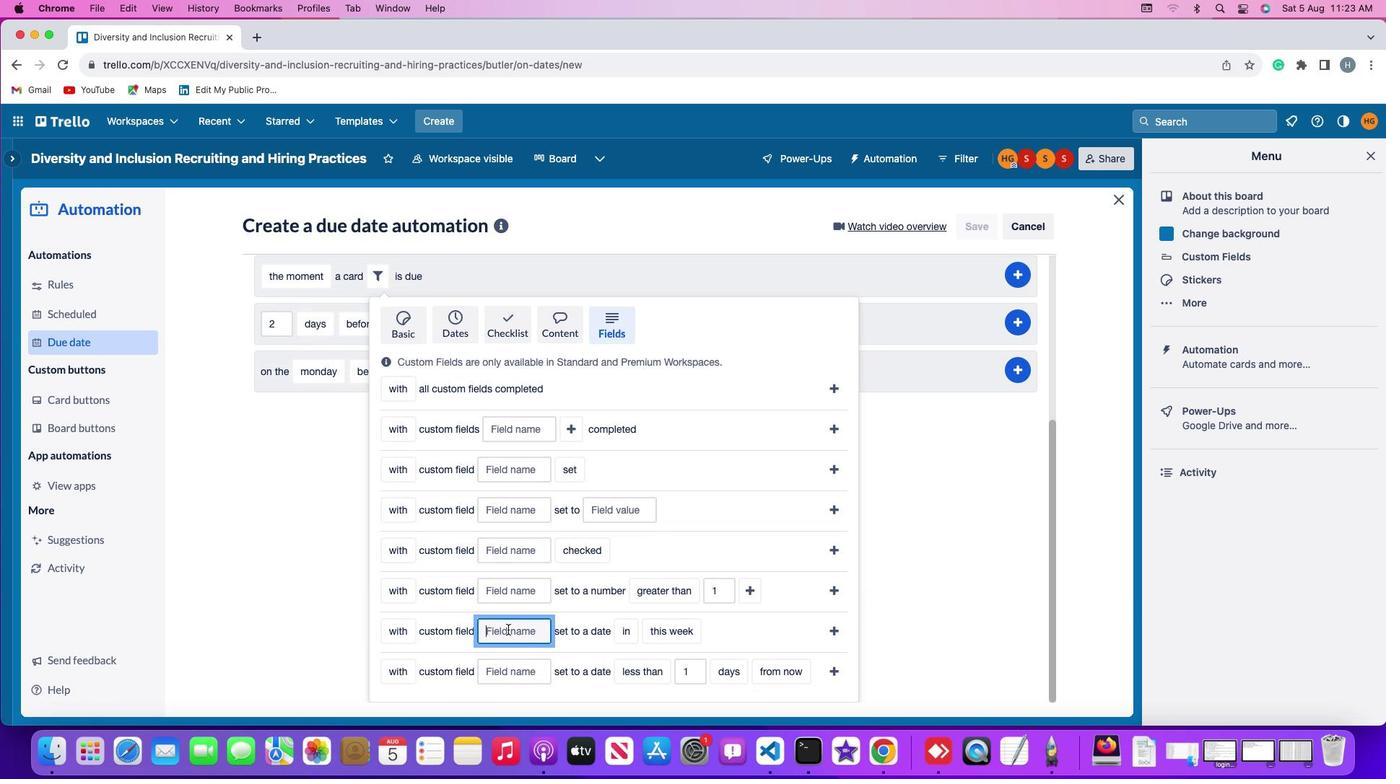 
Action: Key pressed Key.shift'R''e''s''u''m''e'
Screenshot: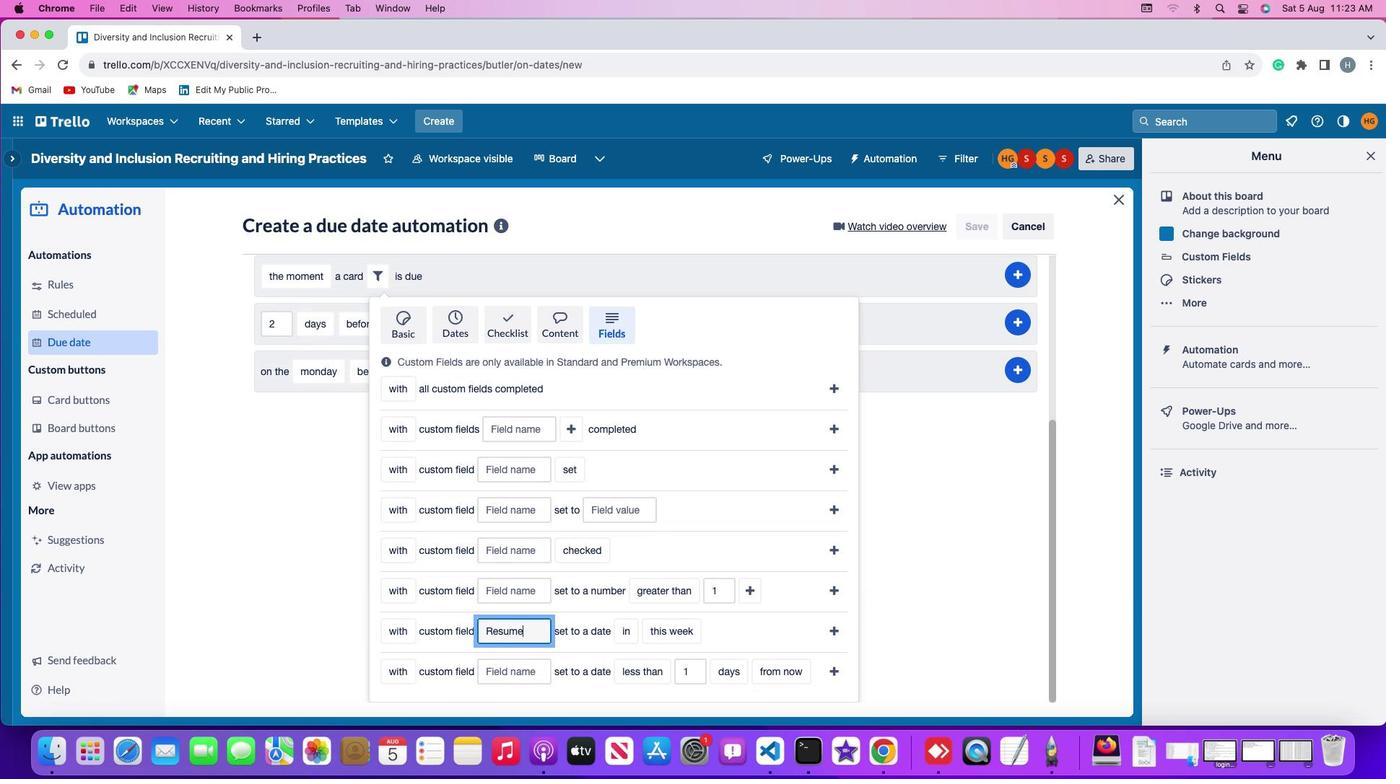 
Action: Mouse moved to (615, 636)
Screenshot: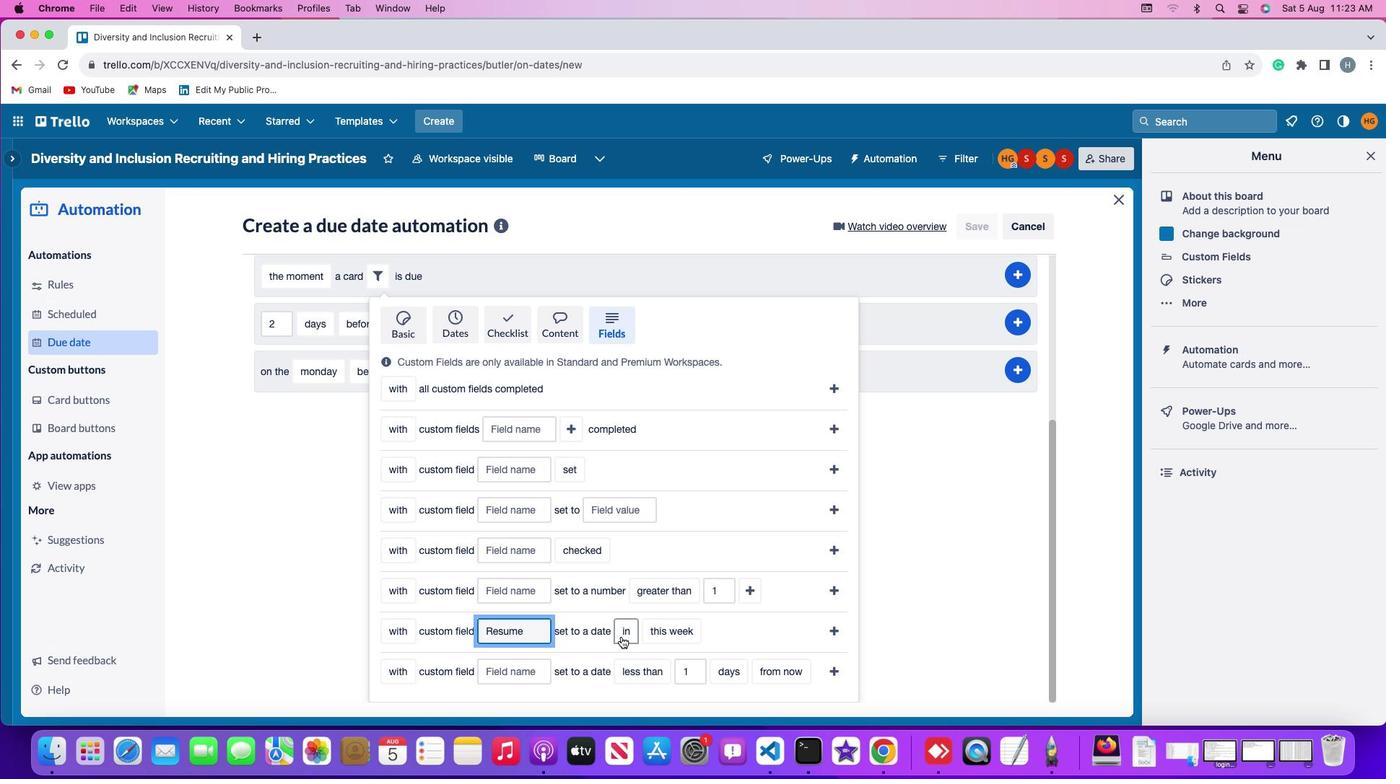 
Action: Mouse pressed left at (615, 636)
Screenshot: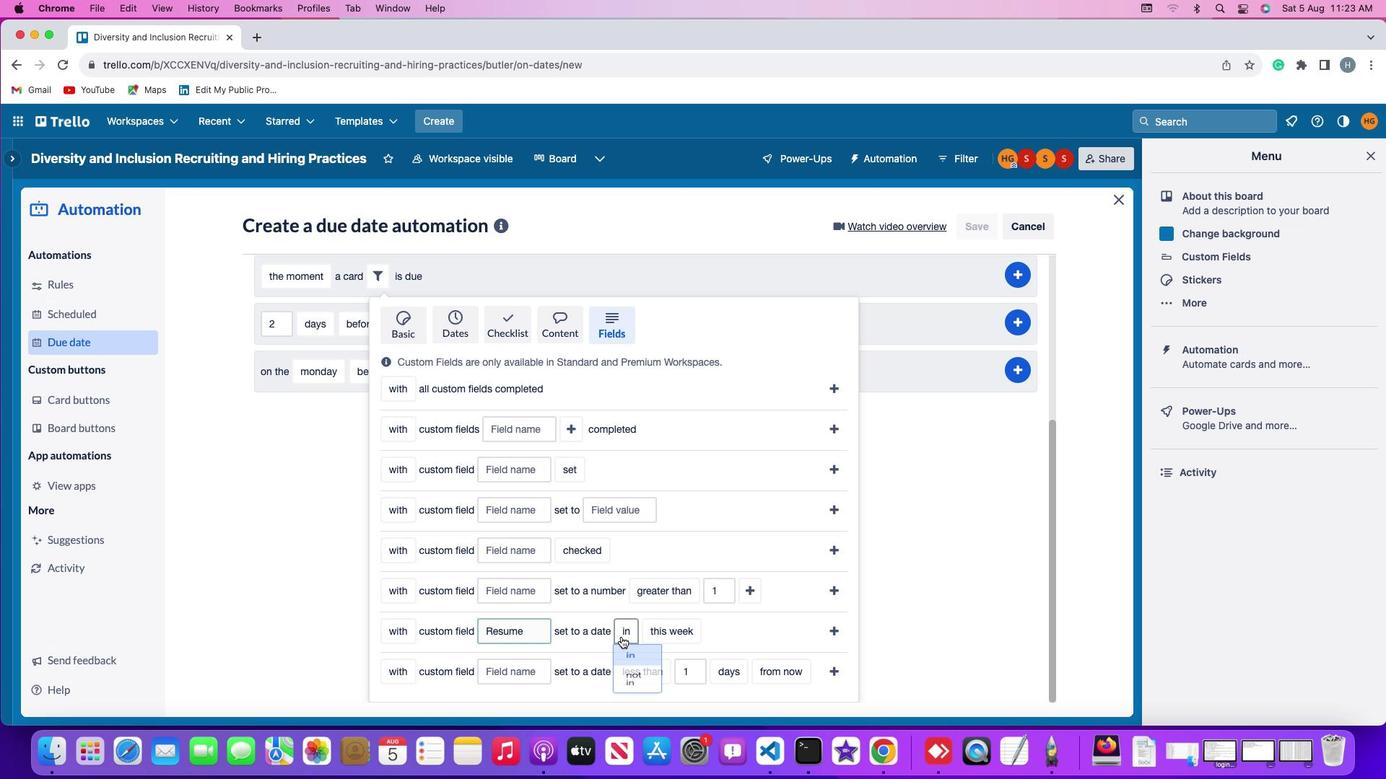 
Action: Mouse moved to (629, 656)
Screenshot: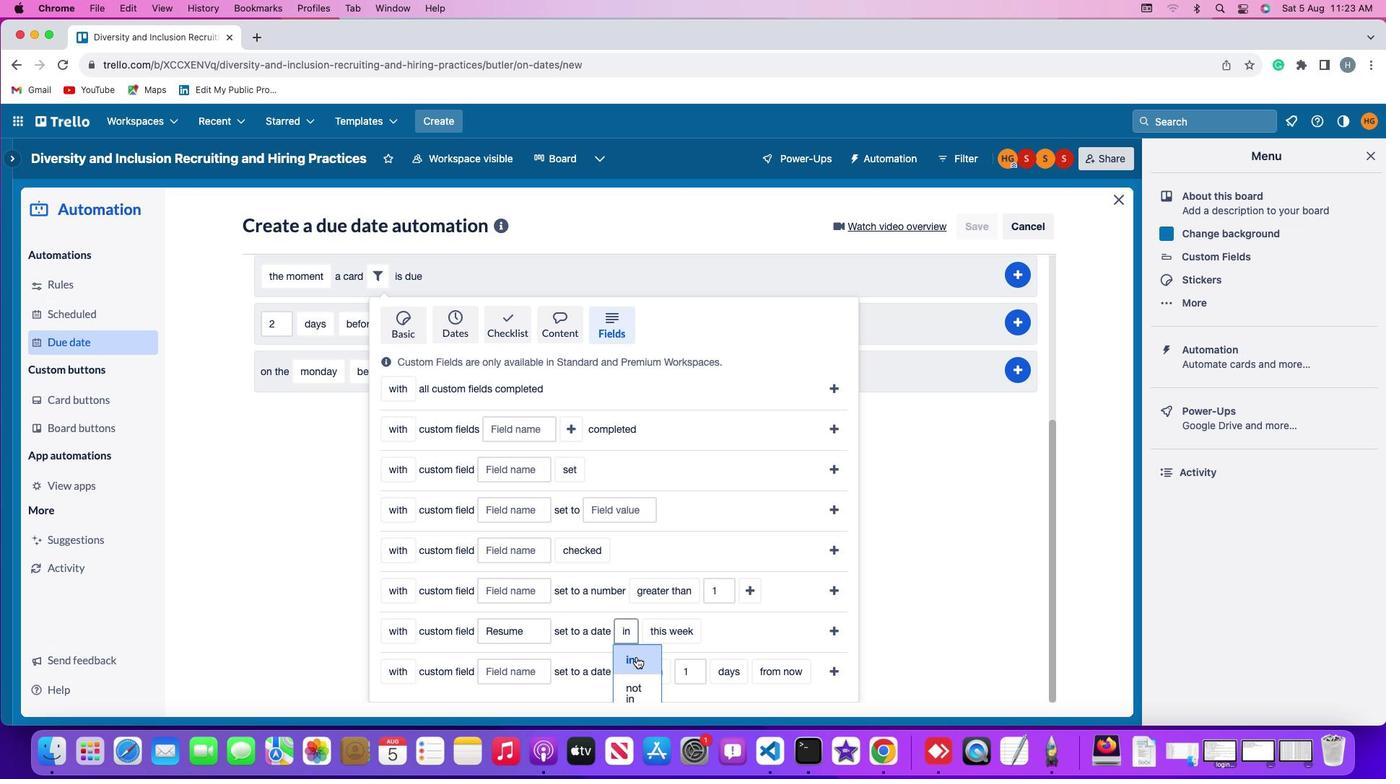 
Action: Mouse pressed left at (629, 656)
Screenshot: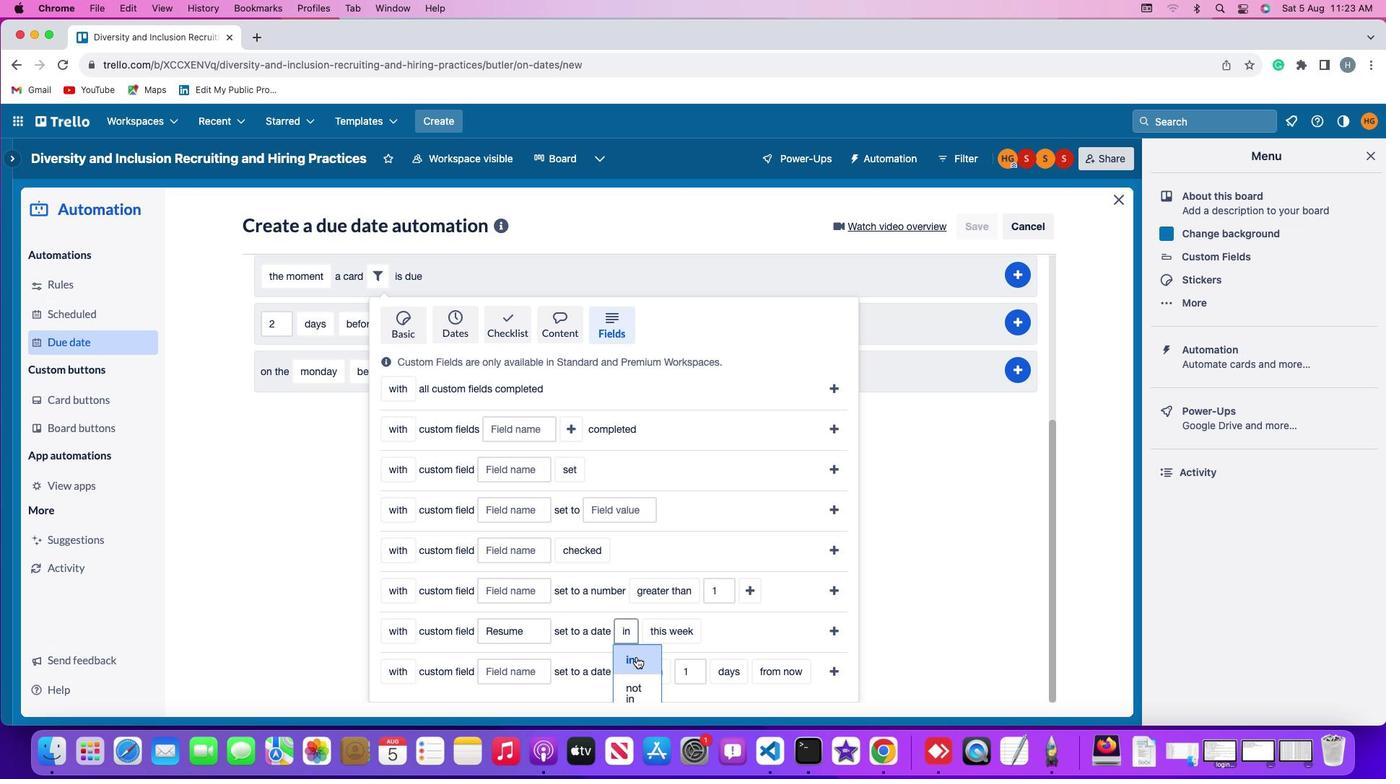 
Action: Mouse moved to (656, 629)
Screenshot: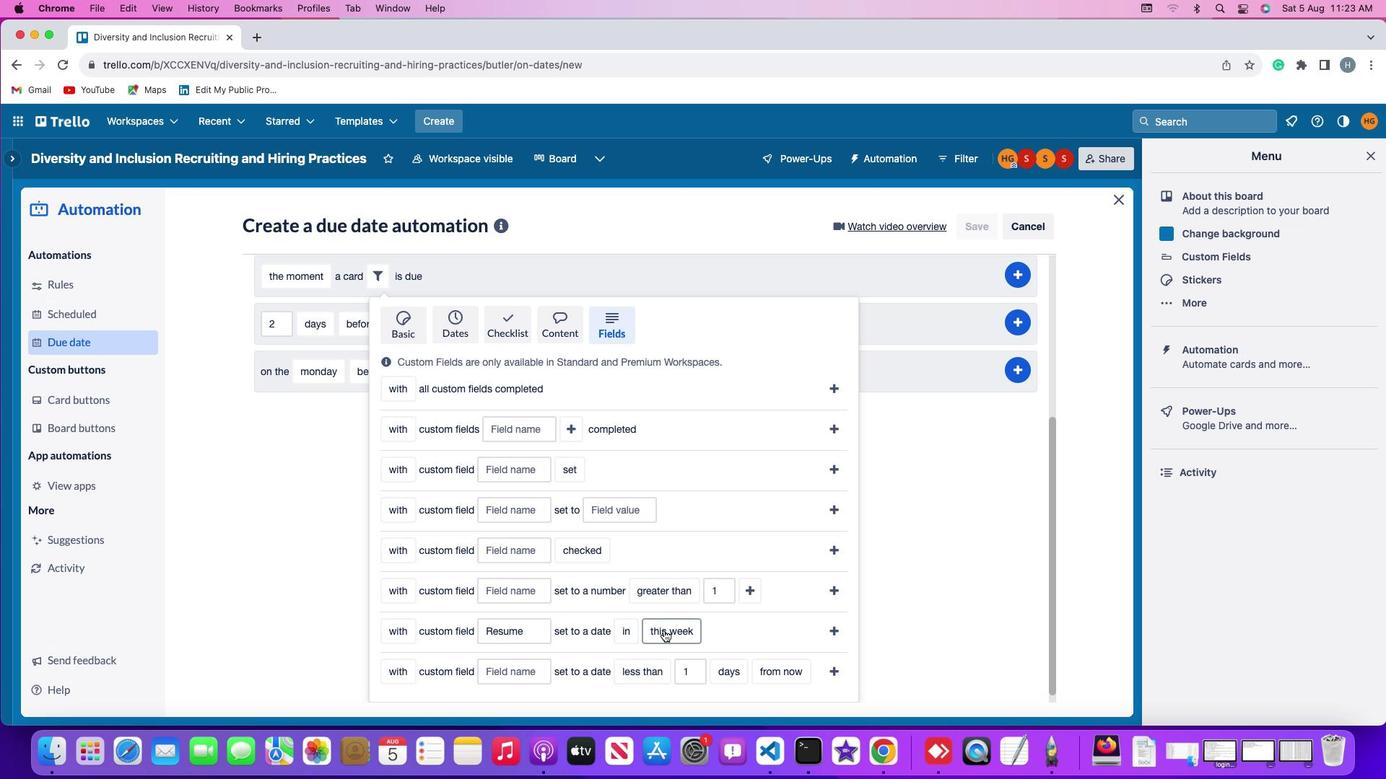 
Action: Mouse pressed left at (656, 629)
Screenshot: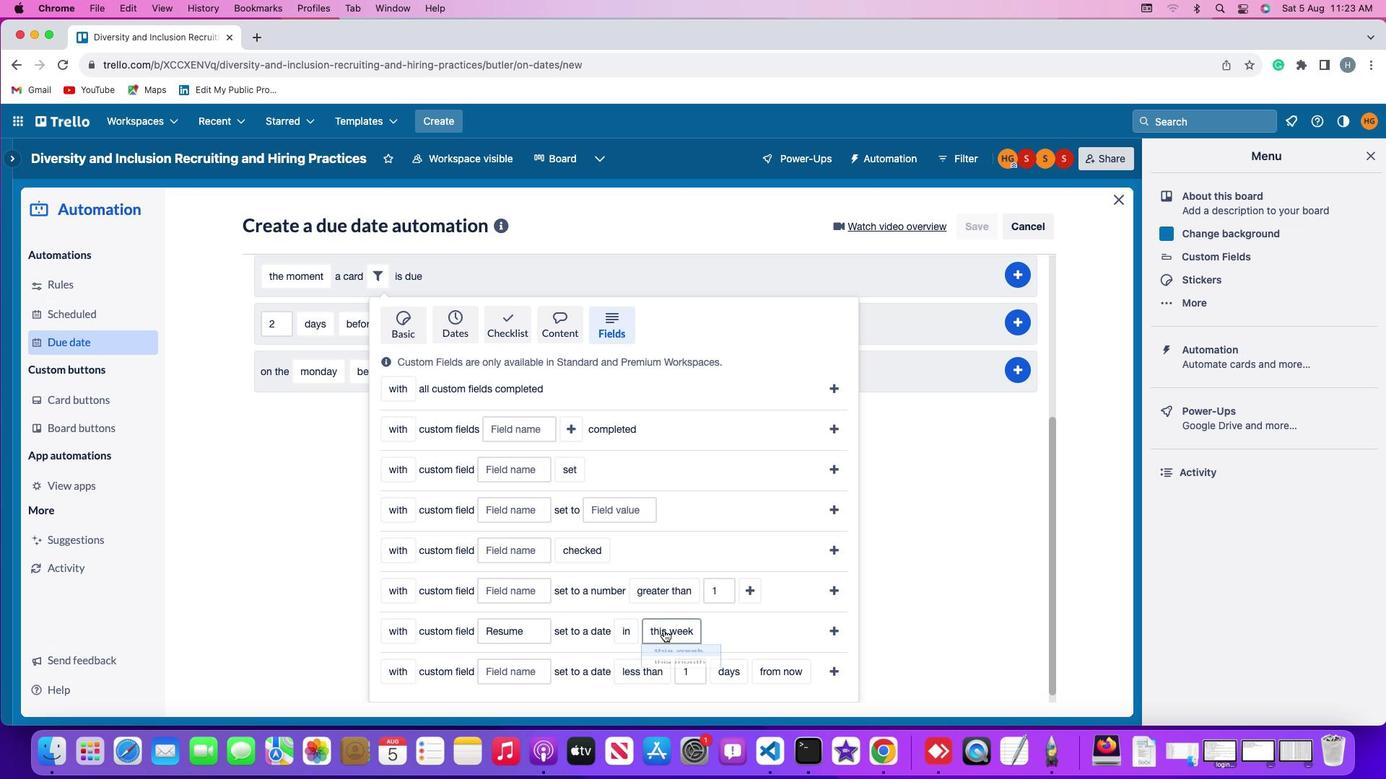 
Action: Mouse moved to (673, 684)
Screenshot: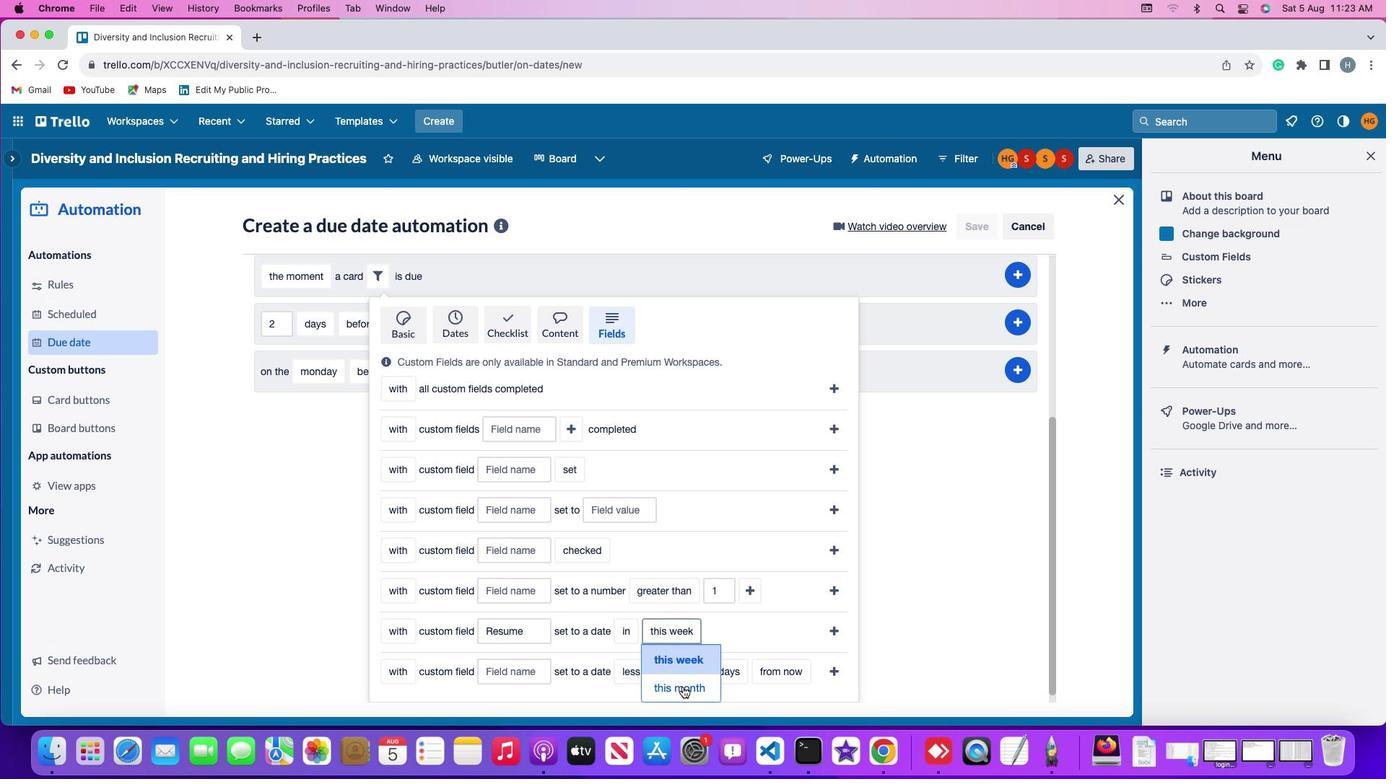 
Action: Mouse pressed left at (673, 684)
Screenshot: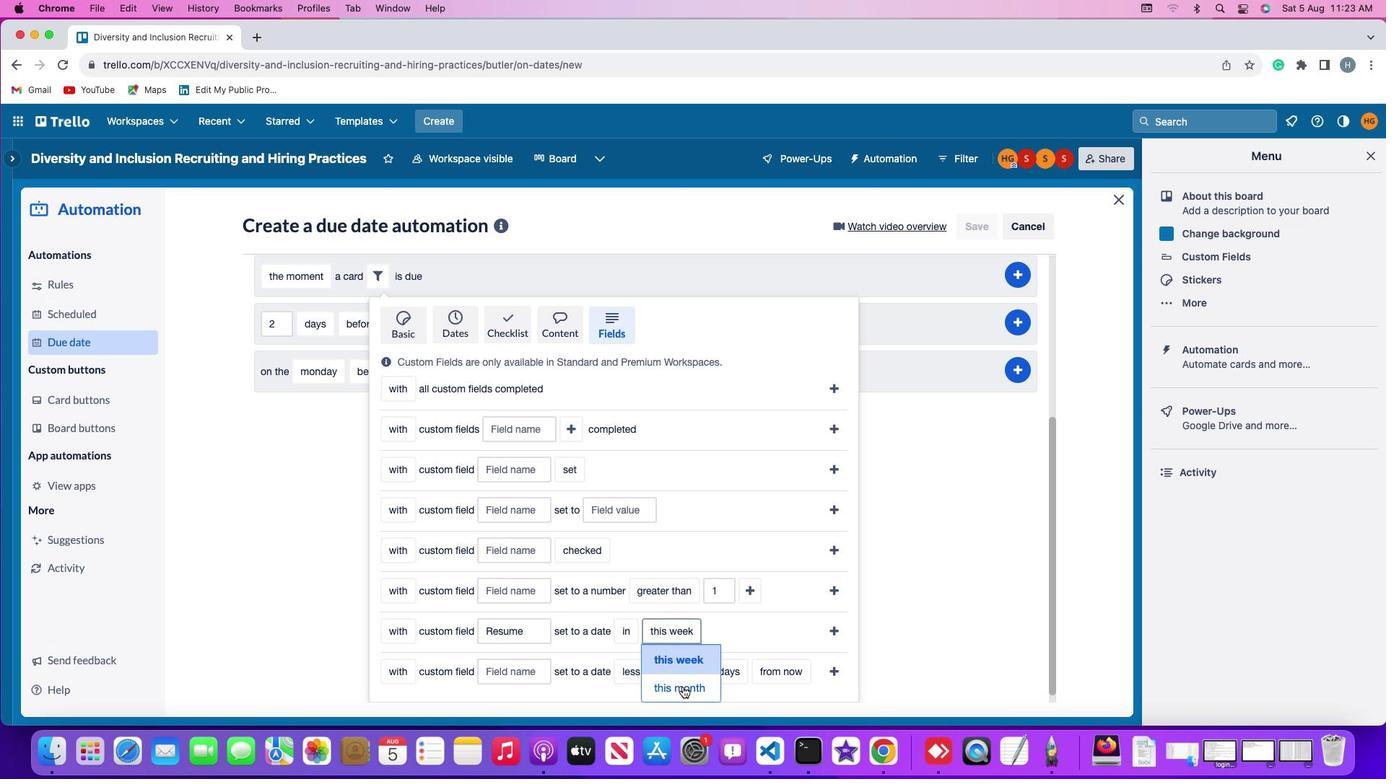 
Action: Mouse moved to (816, 628)
Screenshot: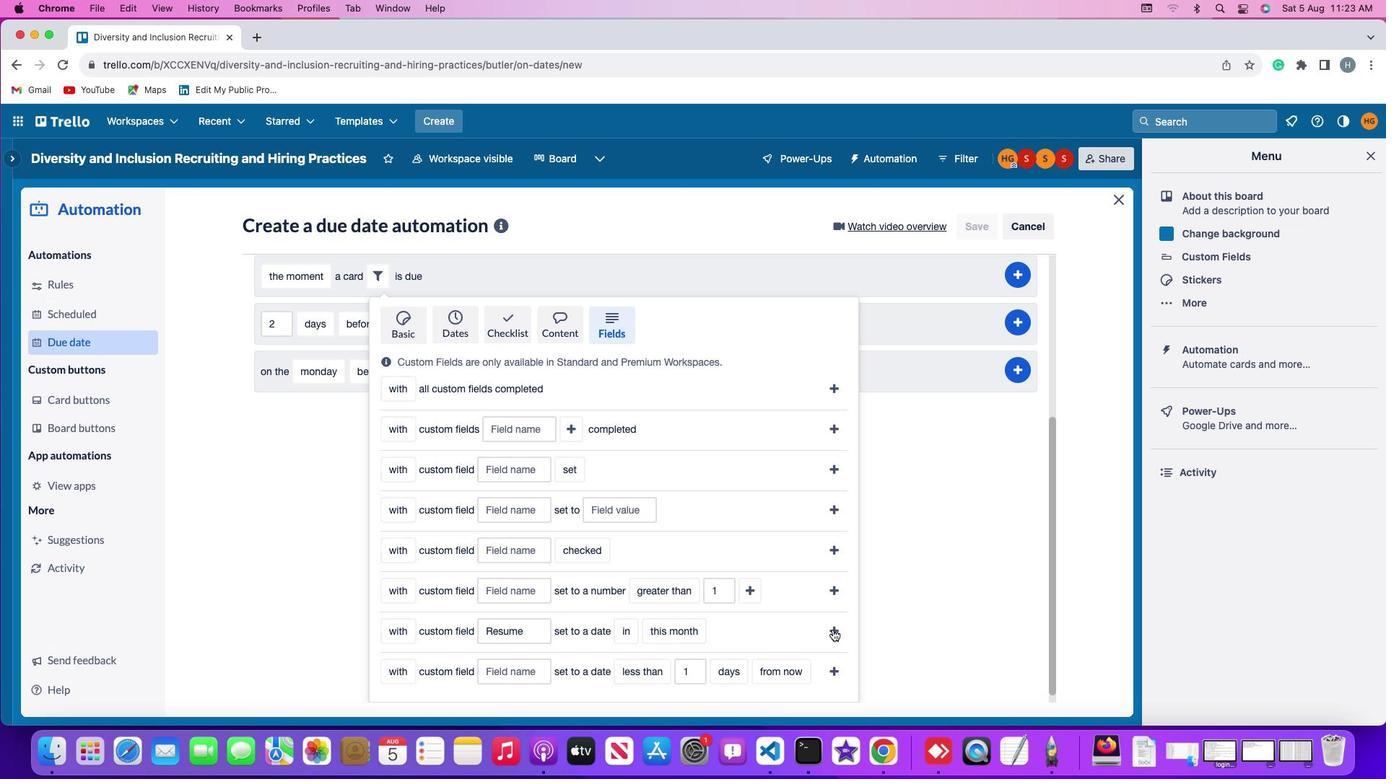 
Action: Mouse pressed left at (816, 628)
Screenshot: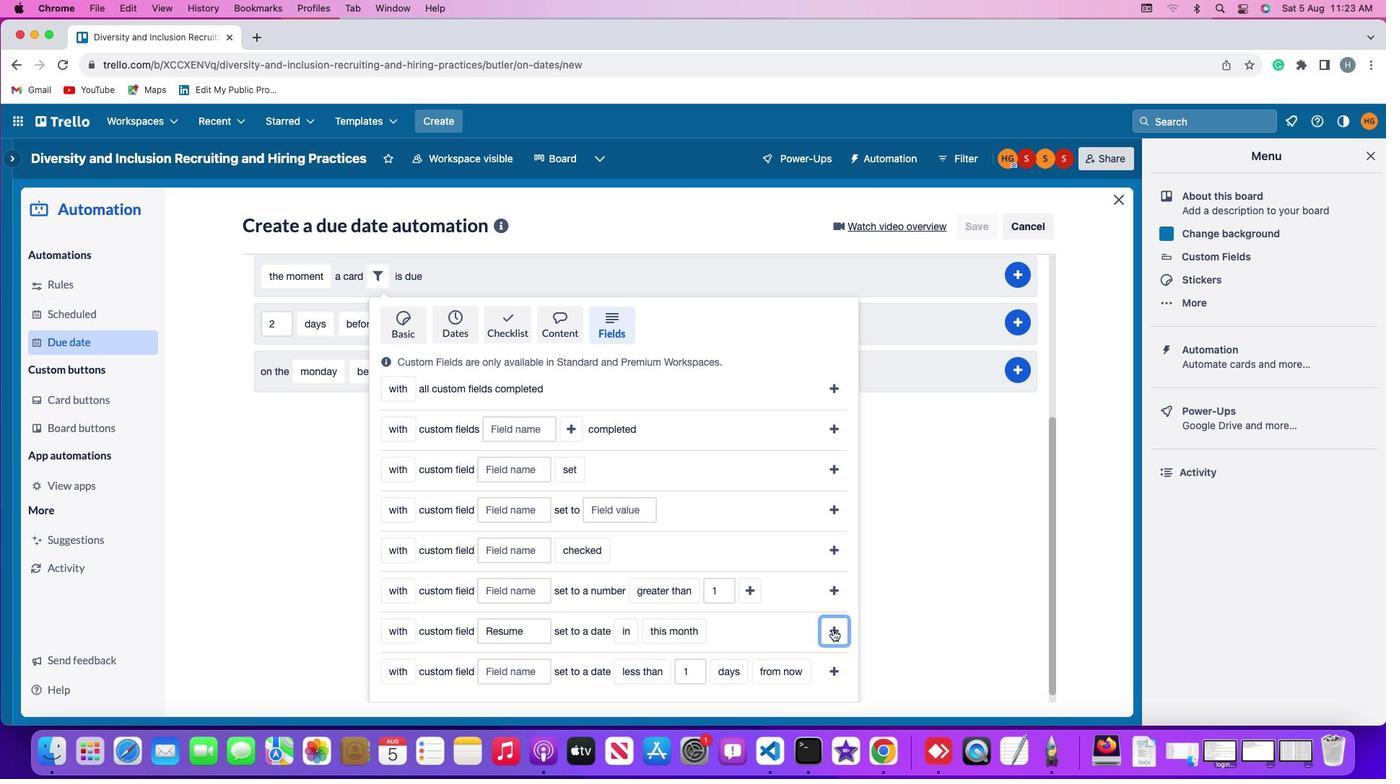 
Action: Mouse moved to (1002, 529)
Screenshot: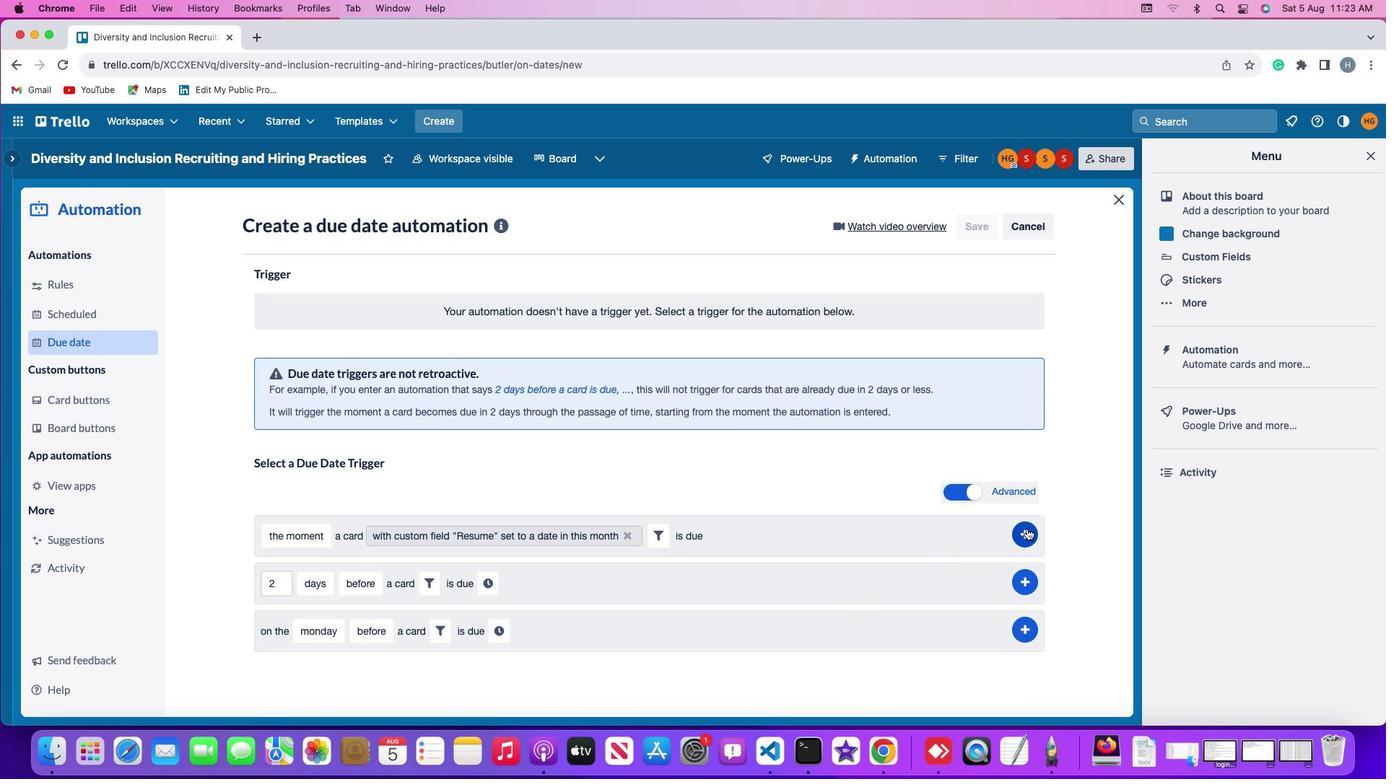 
Action: Mouse pressed left at (1002, 529)
Screenshot: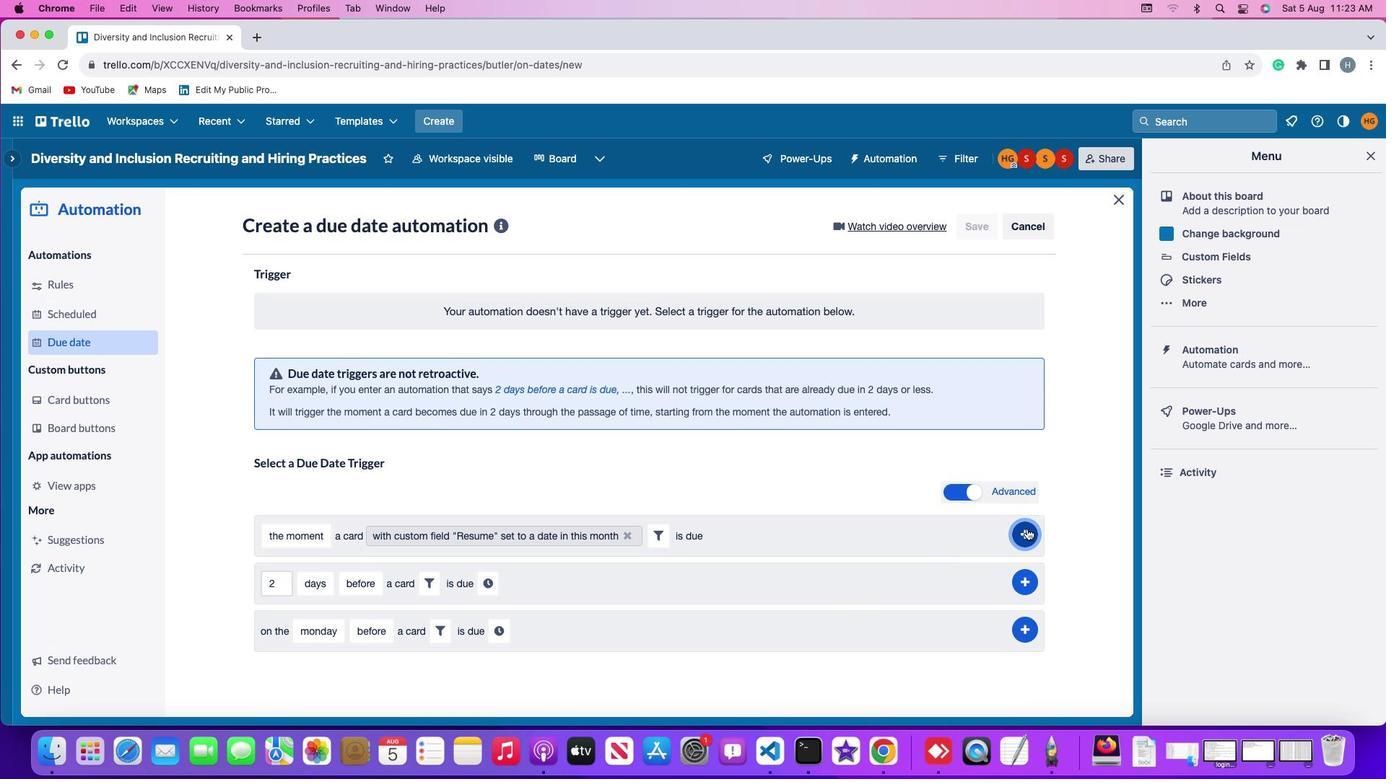 
Action: Mouse moved to (1073, 430)
Screenshot: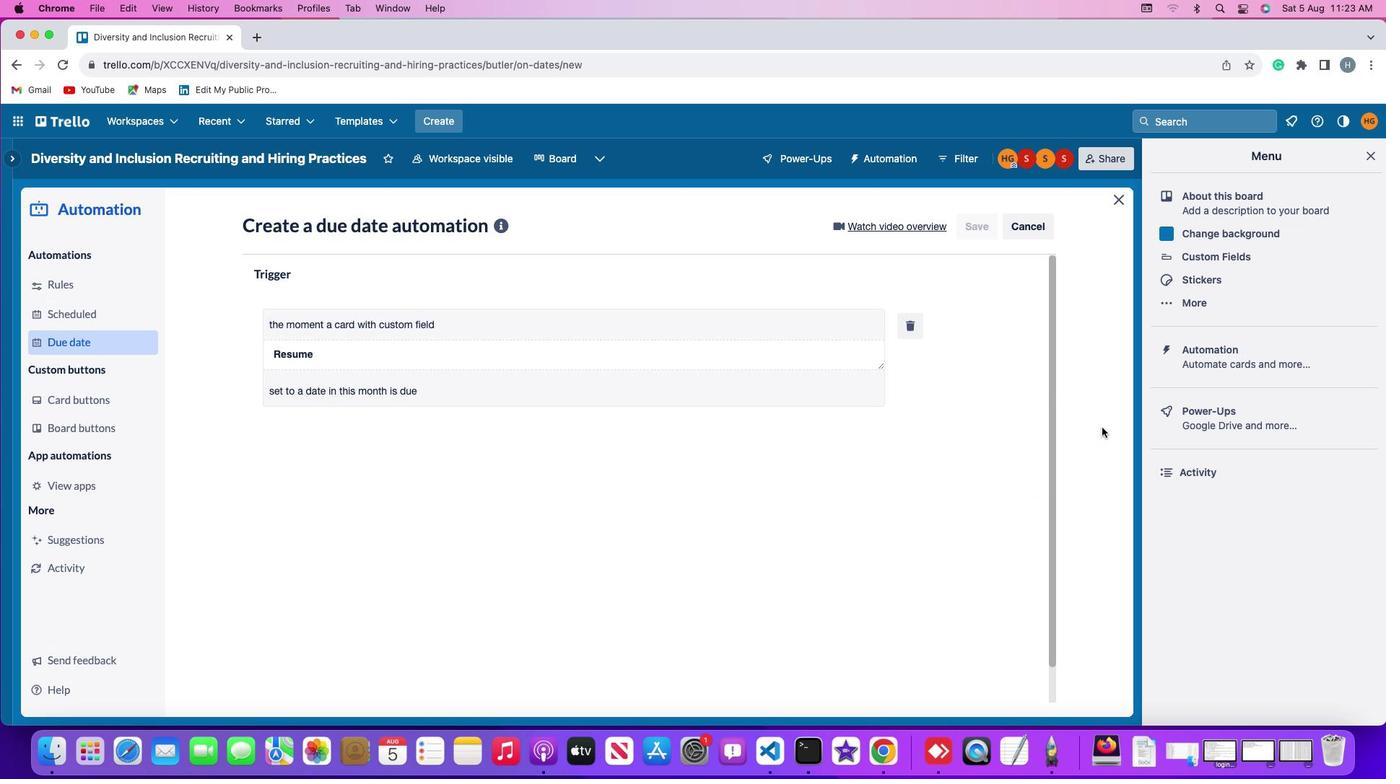 
